 Task: In the  document Mentalhealthfile.html Change the allignment of footer to  'Center' Select the entire text and insert font style 'Merriweather' and font size: 19
Action: Mouse moved to (248, 264)
Screenshot: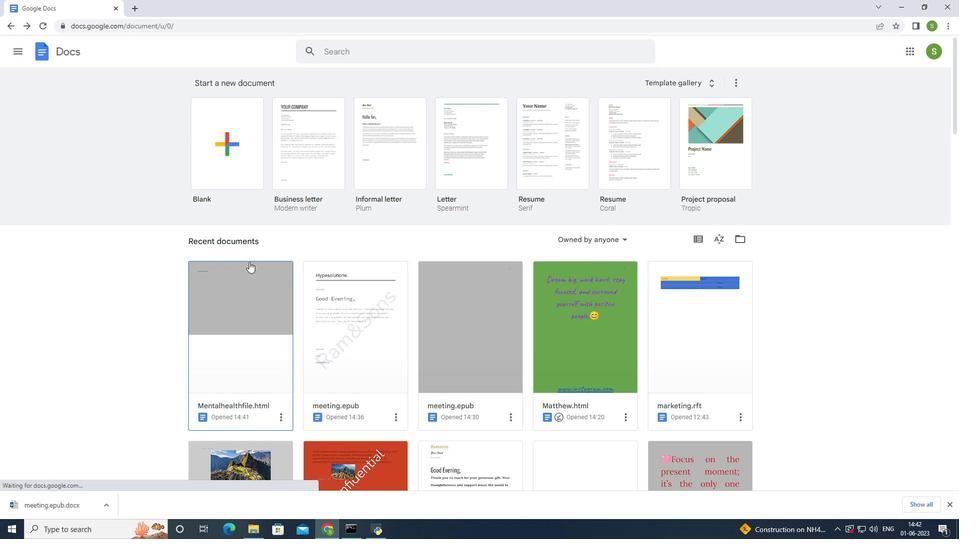 
Action: Mouse pressed left at (248, 264)
Screenshot: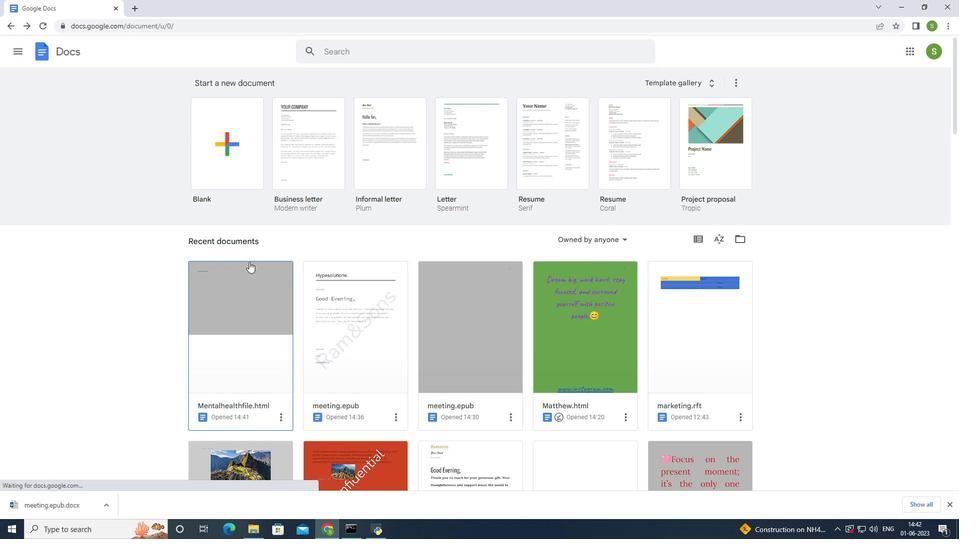 
Action: Mouse moved to (452, 241)
Screenshot: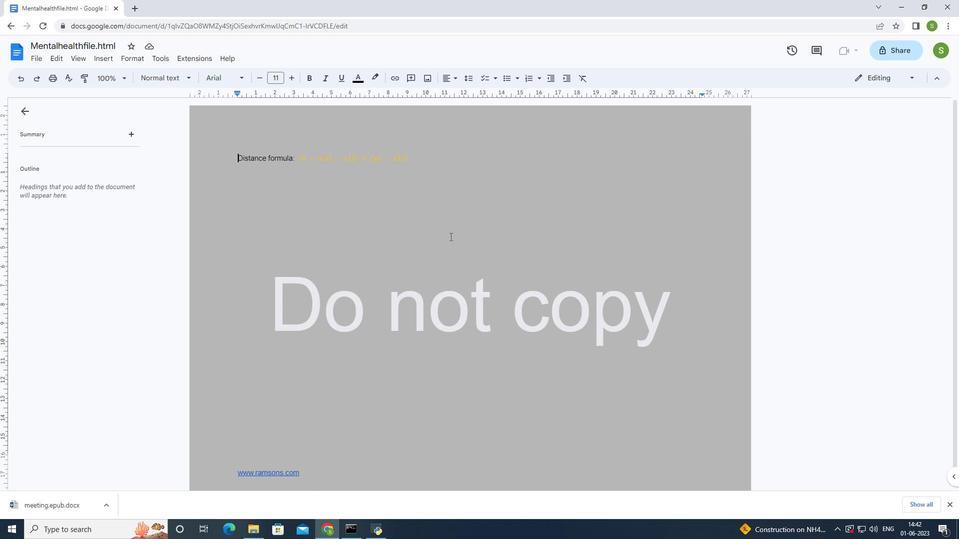 
Action: Mouse scrolled (452, 240) with delta (0, 0)
Screenshot: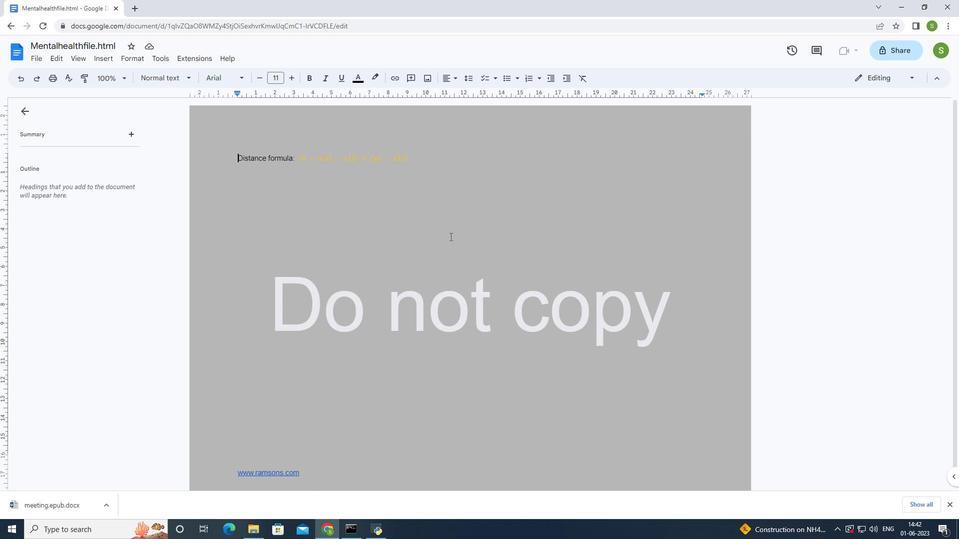 
Action: Mouse moved to (455, 245)
Screenshot: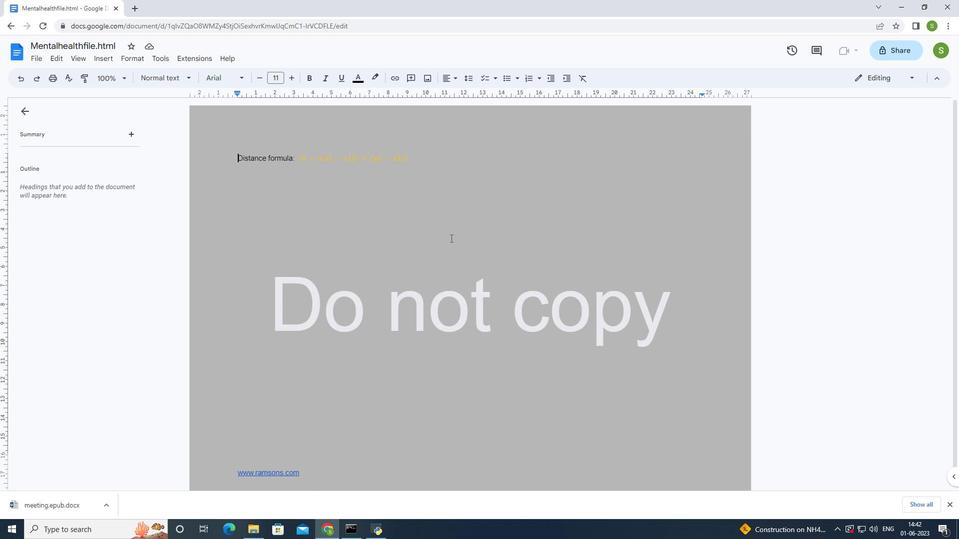
Action: Mouse scrolled (455, 245) with delta (0, 0)
Screenshot: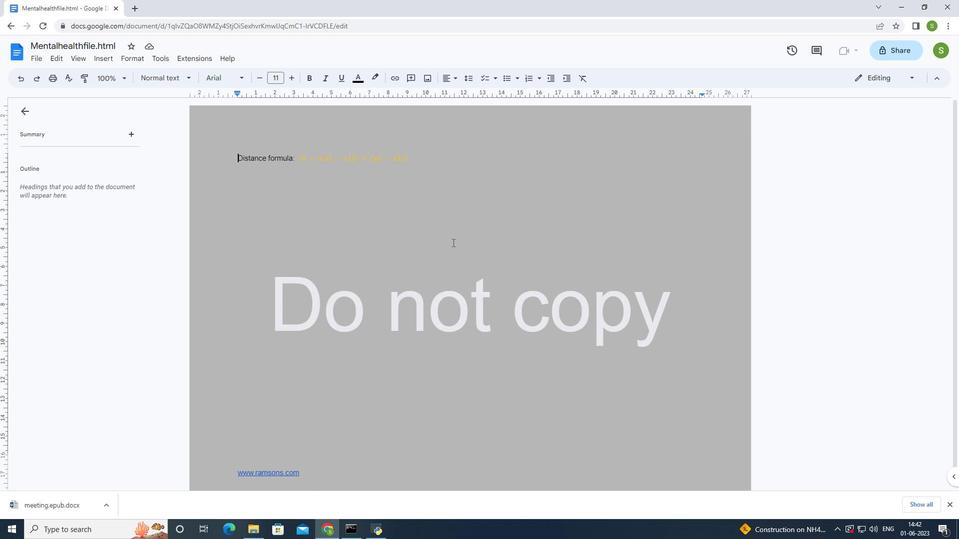 
Action: Mouse moved to (456, 246)
Screenshot: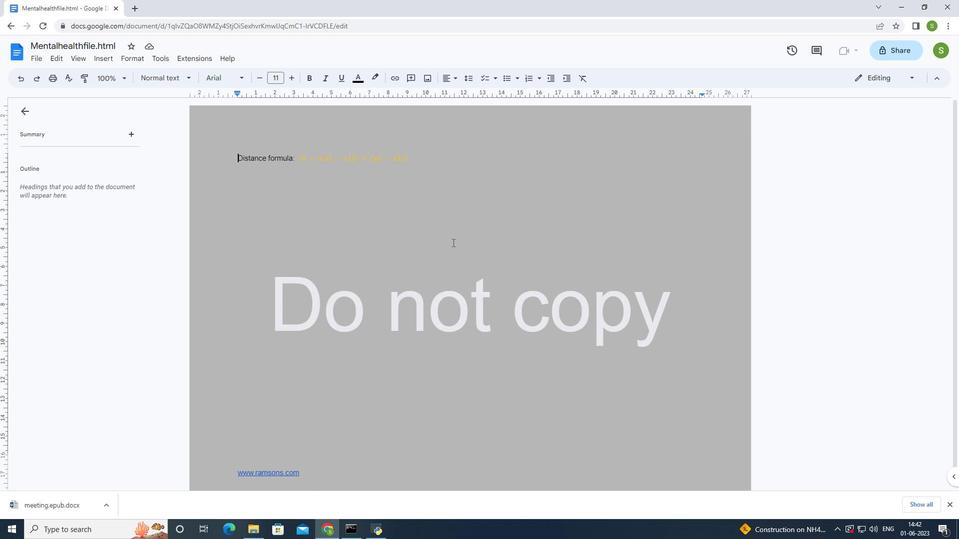 
Action: Mouse scrolled (456, 245) with delta (0, 0)
Screenshot: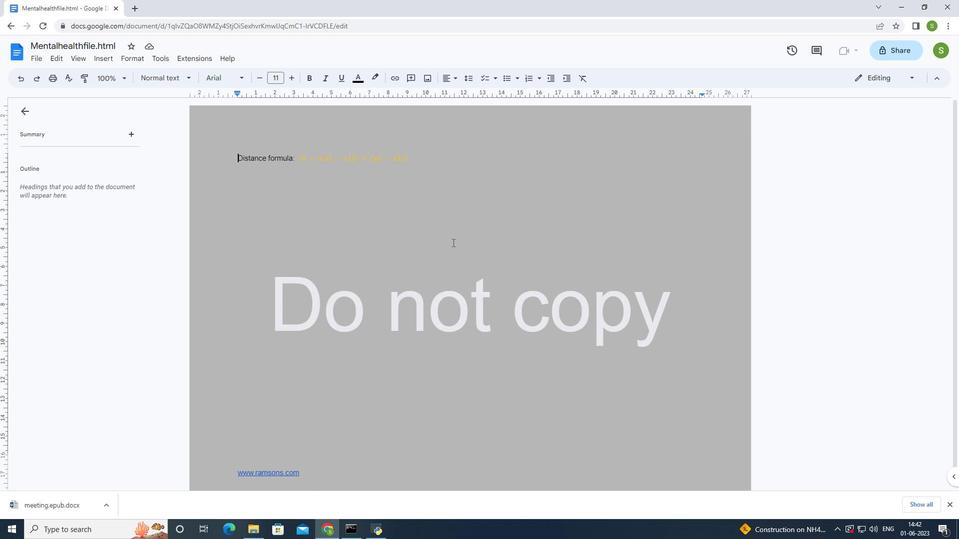 
Action: Mouse moved to (456, 246)
Screenshot: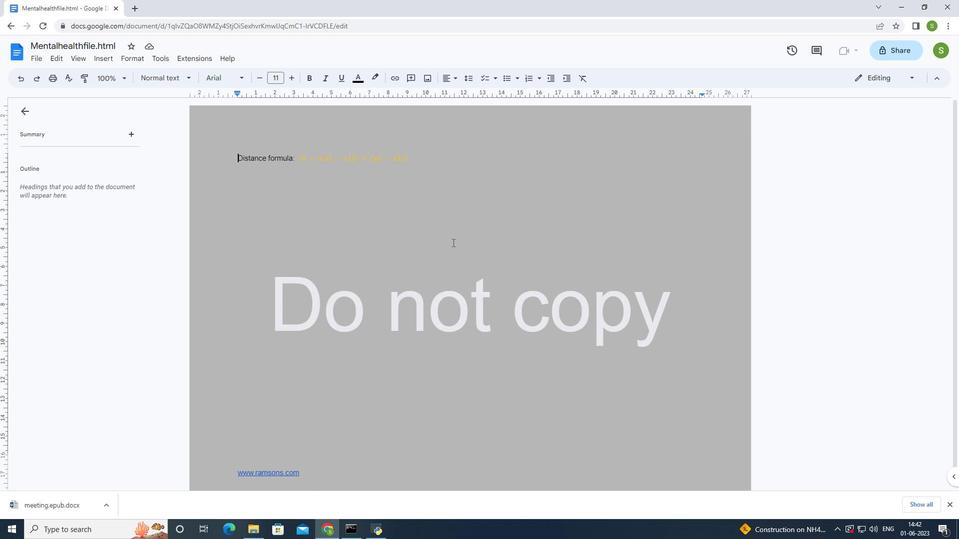 
Action: Mouse scrolled (456, 245) with delta (0, 0)
Screenshot: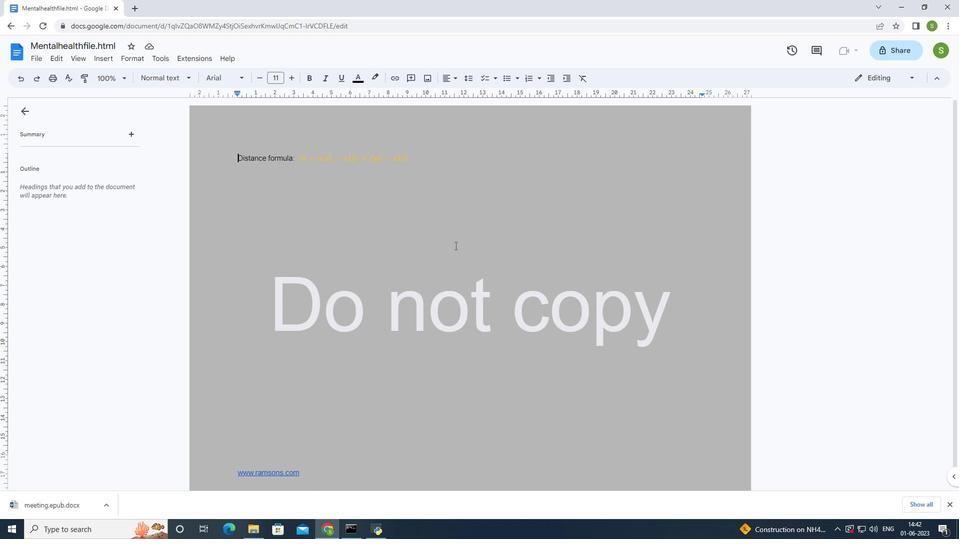 
Action: Mouse scrolled (456, 245) with delta (0, 0)
Screenshot: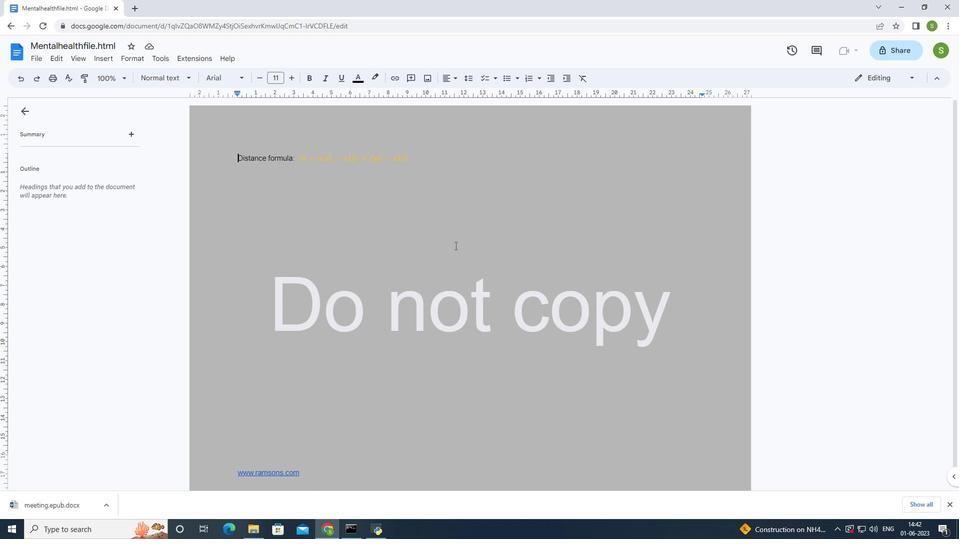 
Action: Mouse scrolled (456, 245) with delta (0, 0)
Screenshot: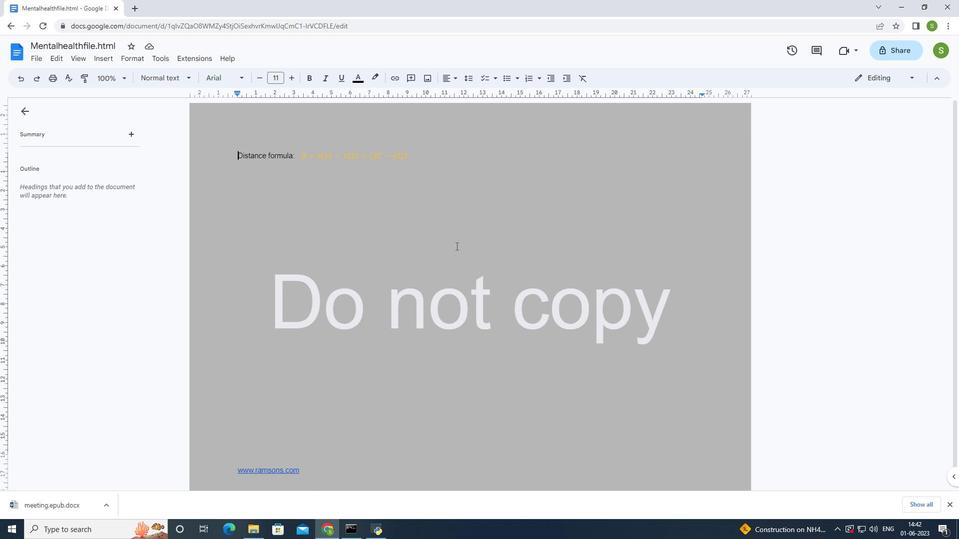 
Action: Mouse moved to (403, 372)
Screenshot: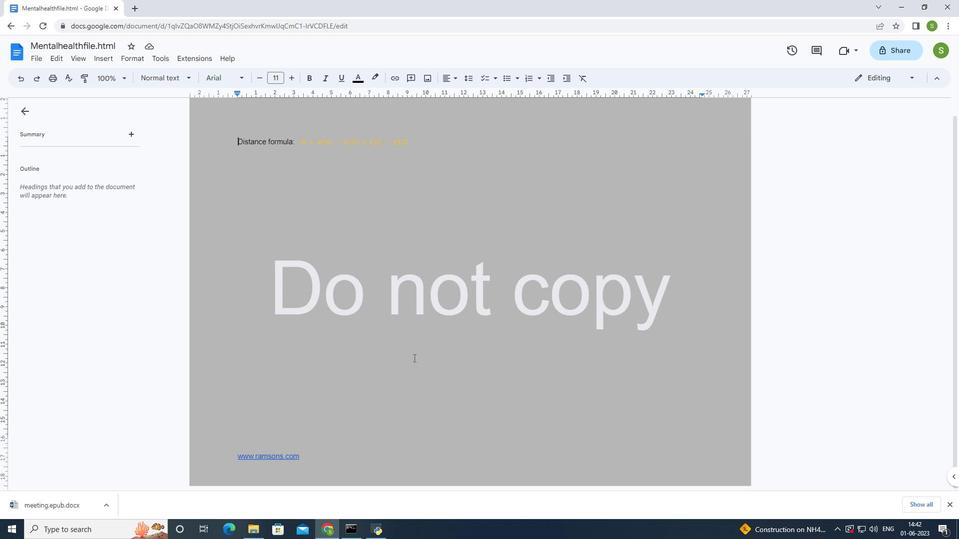 
Action: Mouse scrolled (409, 363) with delta (0, 0)
Screenshot: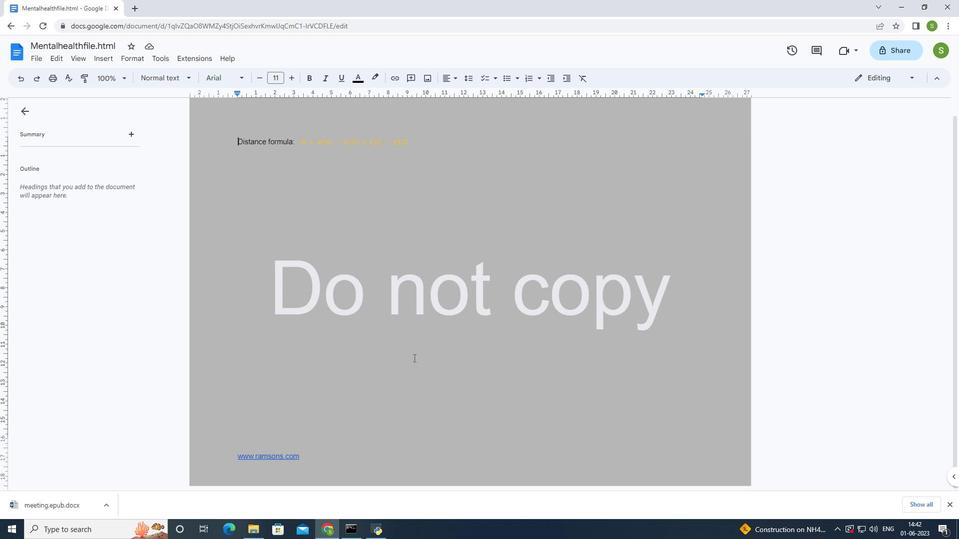 
Action: Mouse moved to (309, 456)
Screenshot: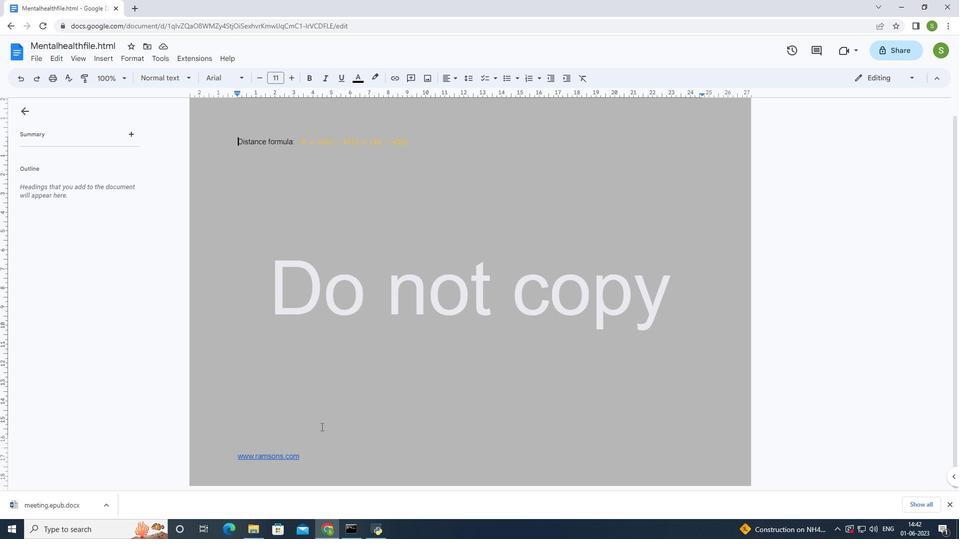 
Action: Mouse pressed left at (309, 456)
Screenshot: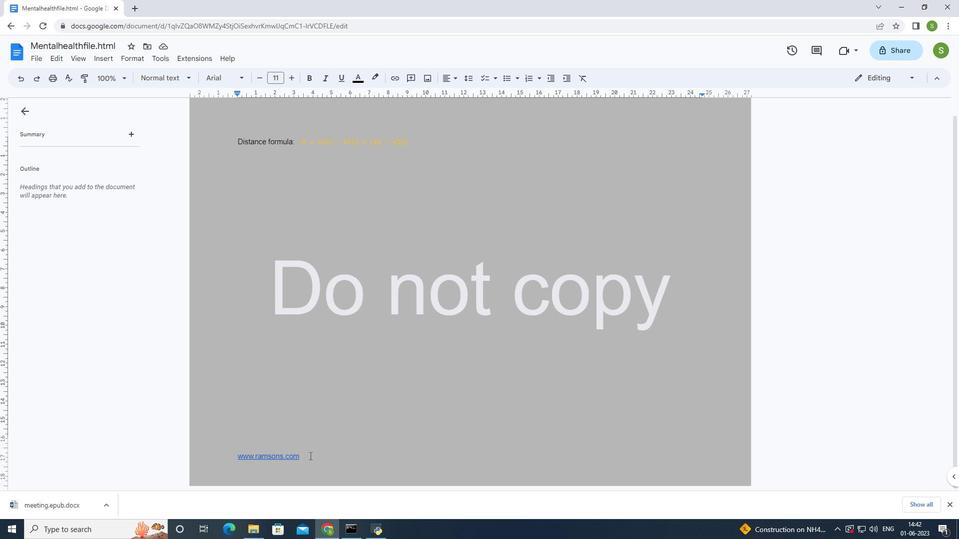 
Action: Mouse moved to (309, 459)
Screenshot: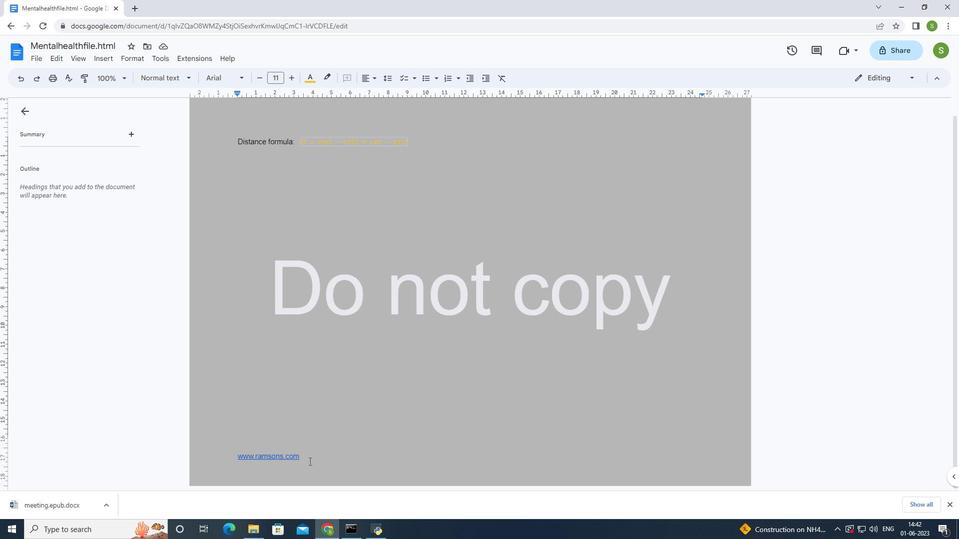 
Action: Mouse pressed left at (309, 459)
Screenshot: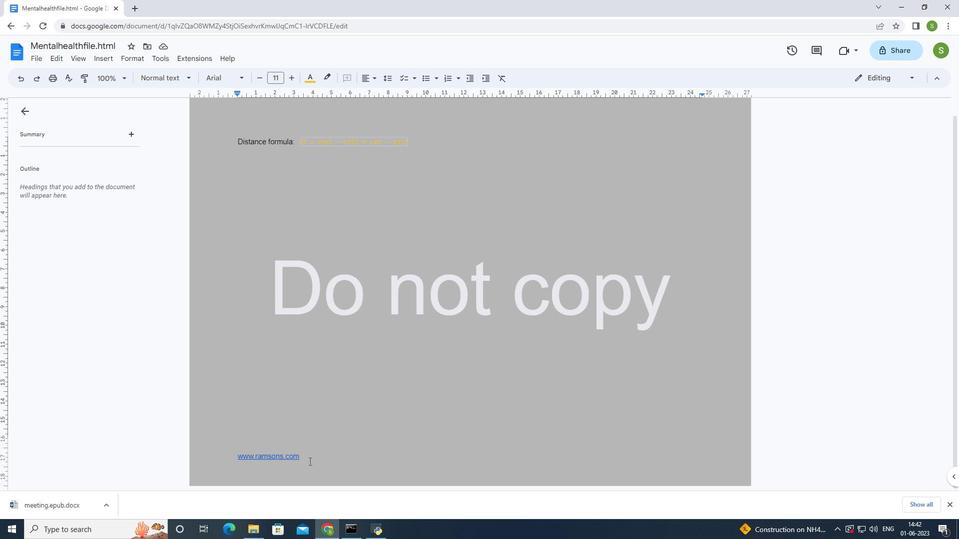 
Action: Mouse moved to (312, 458)
Screenshot: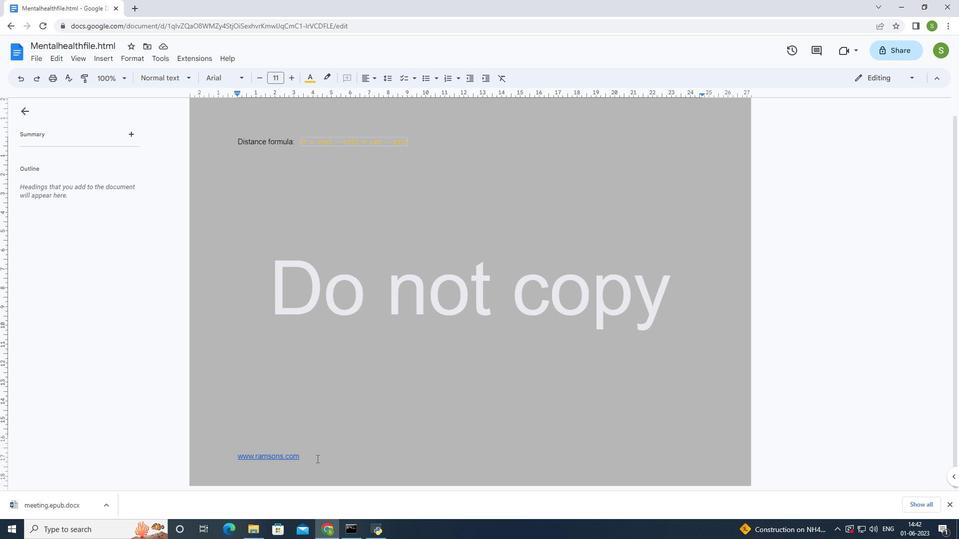 
Action: Mouse pressed left at (312, 458)
Screenshot: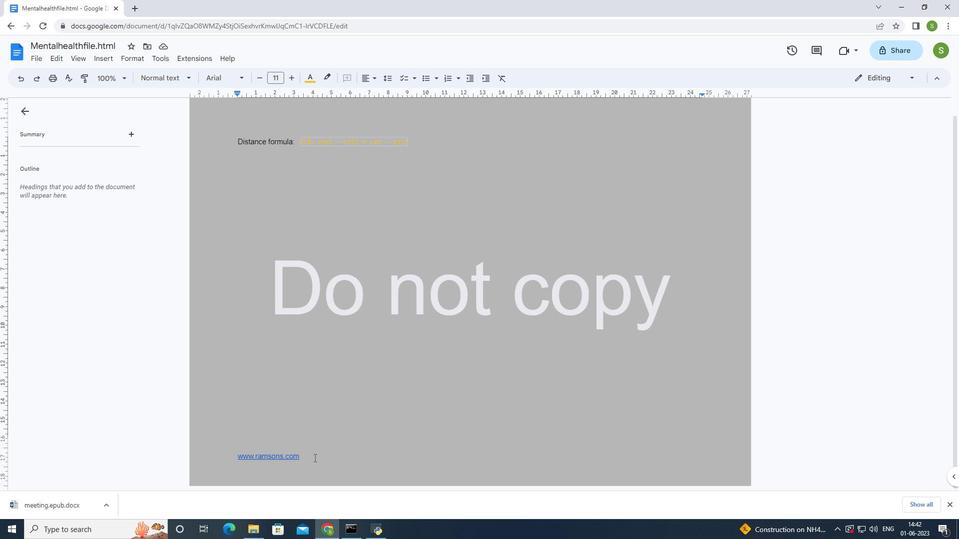 
Action: Mouse moved to (306, 457)
Screenshot: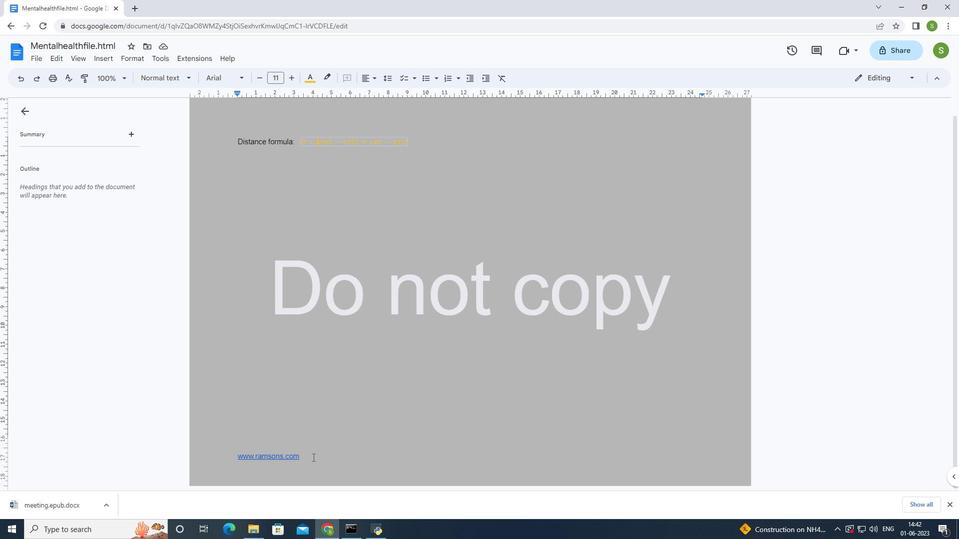 
Action: Mouse pressed left at (306, 457)
Screenshot: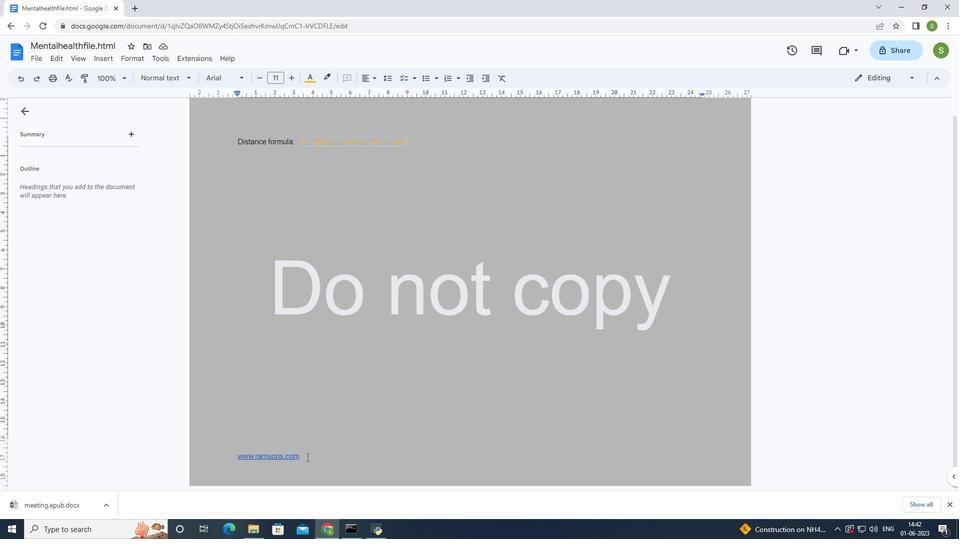 
Action: Mouse pressed left at (306, 457)
Screenshot: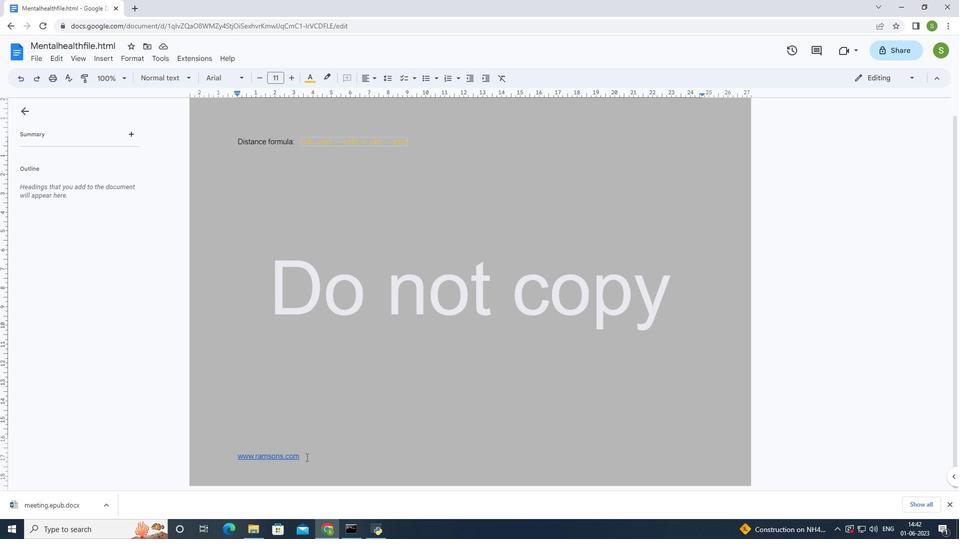 
Action: Mouse moved to (302, 455)
Screenshot: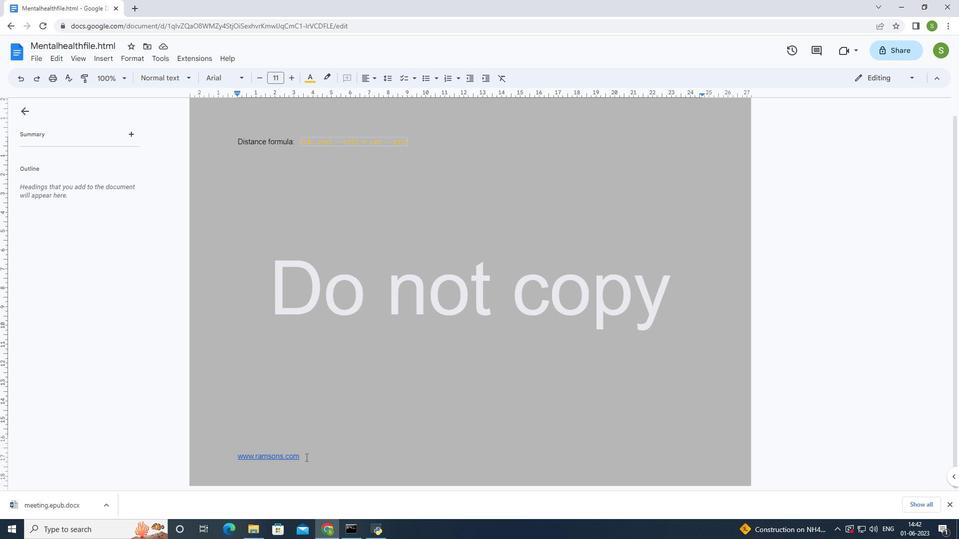 
Action: Mouse pressed left at (302, 455)
Screenshot: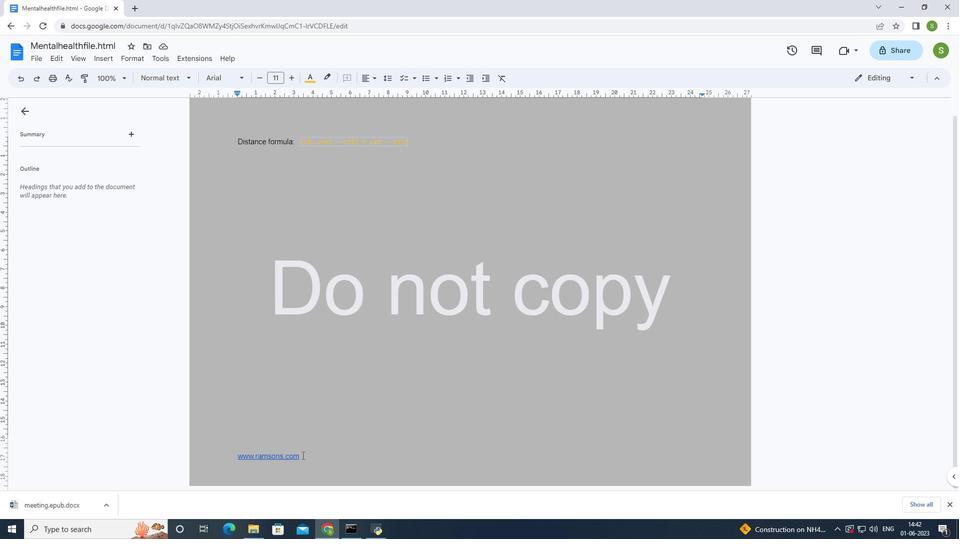 
Action: Mouse moved to (301, 455)
Screenshot: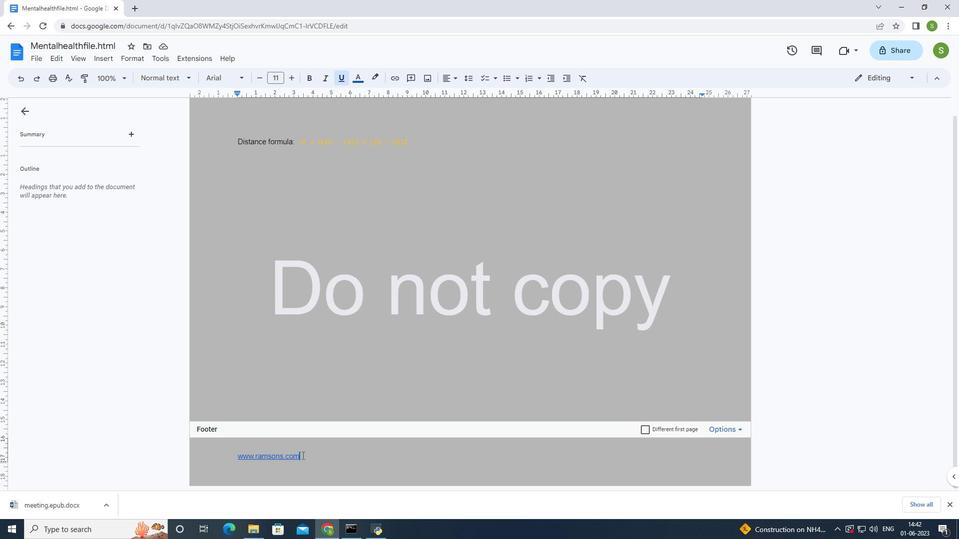 
Action: Mouse pressed left at (301, 455)
Screenshot: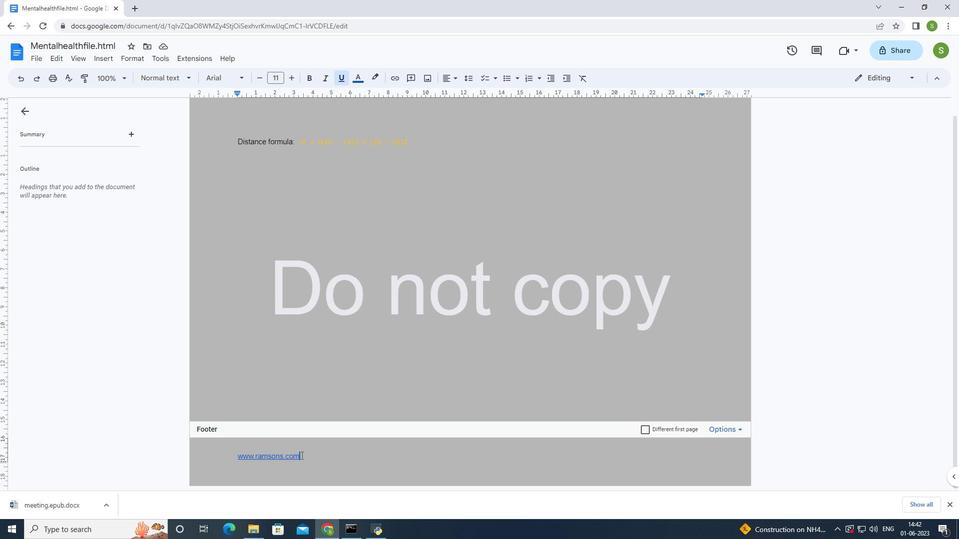 
Action: Mouse moved to (454, 75)
Screenshot: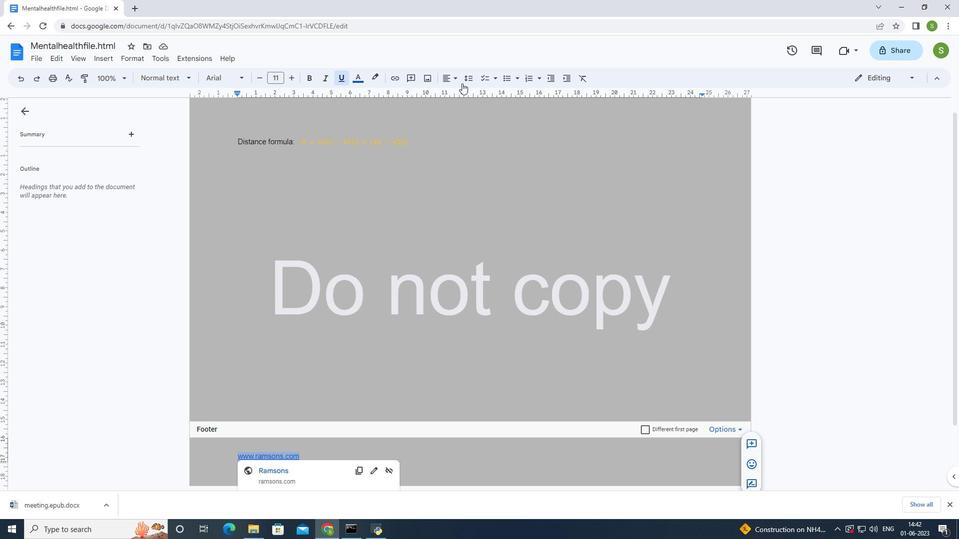 
Action: Mouse pressed left at (454, 75)
Screenshot: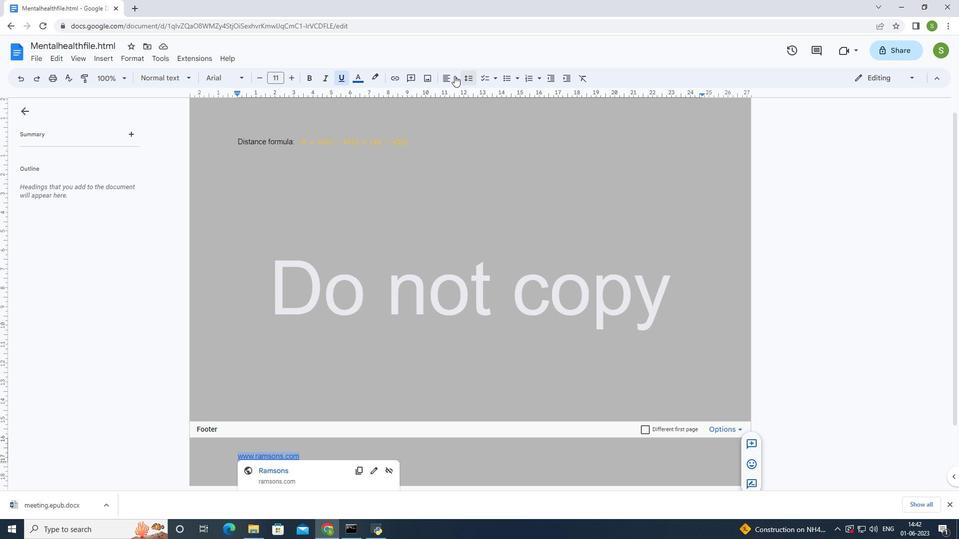 
Action: Mouse moved to (465, 92)
Screenshot: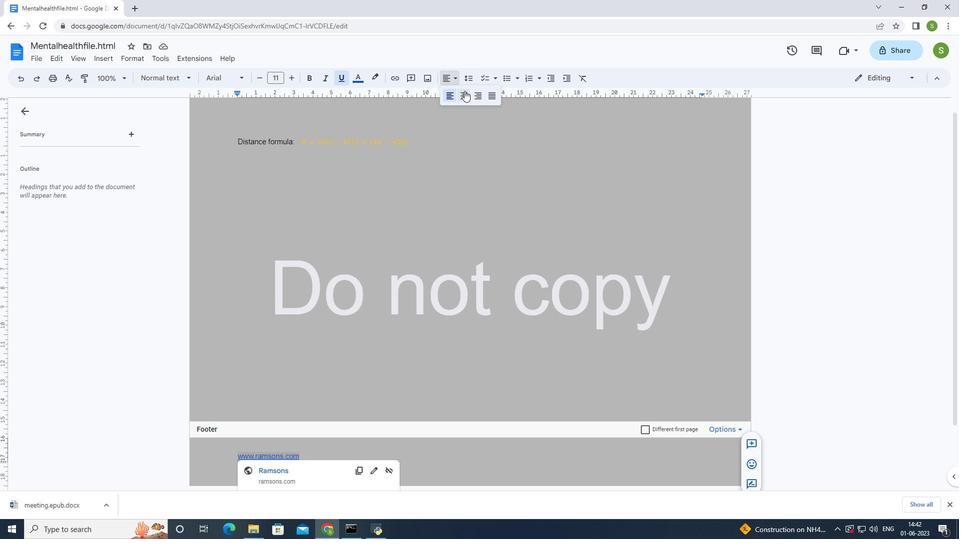 
Action: Mouse pressed left at (465, 92)
Screenshot: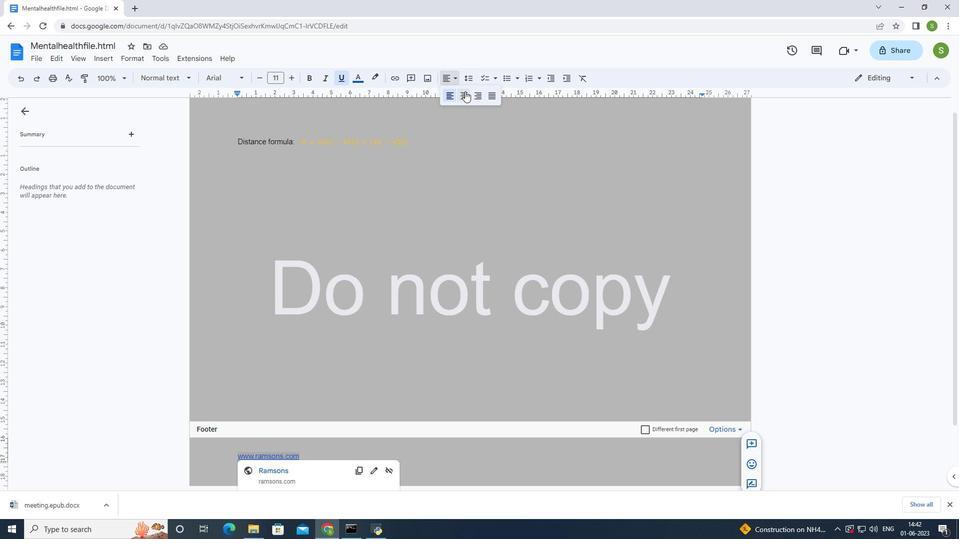 
Action: Mouse moved to (466, 285)
Screenshot: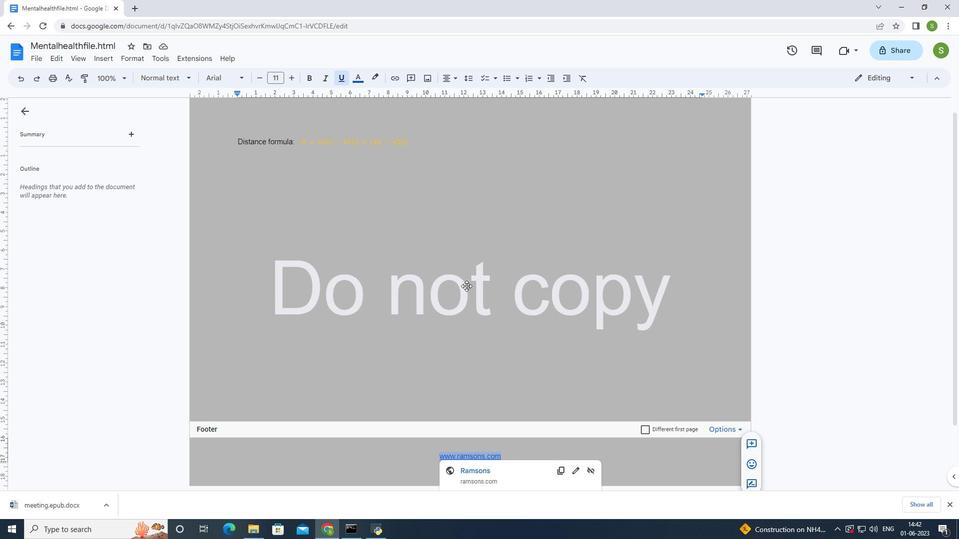 
Action: Mouse scrolled (466, 285) with delta (0, 0)
Screenshot: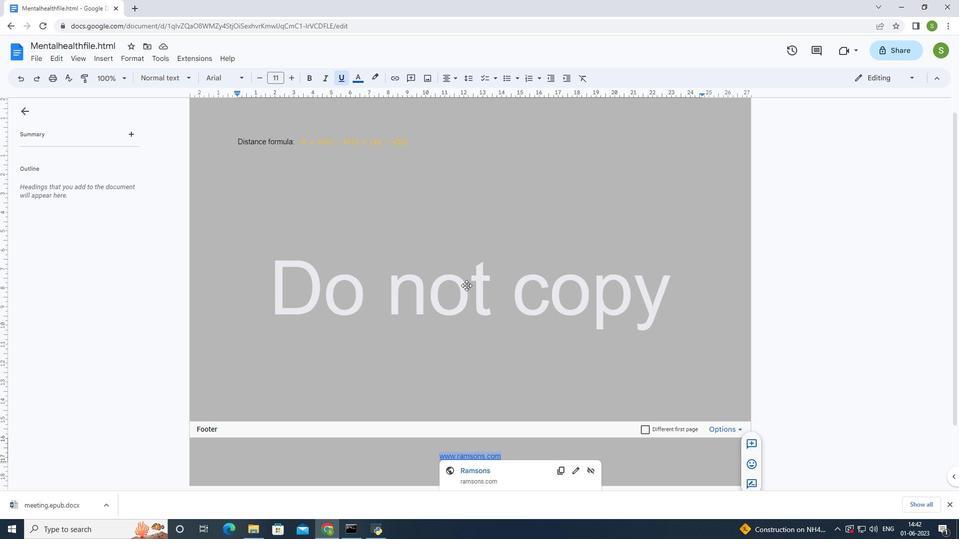 
Action: Mouse scrolled (466, 285) with delta (0, 0)
Screenshot: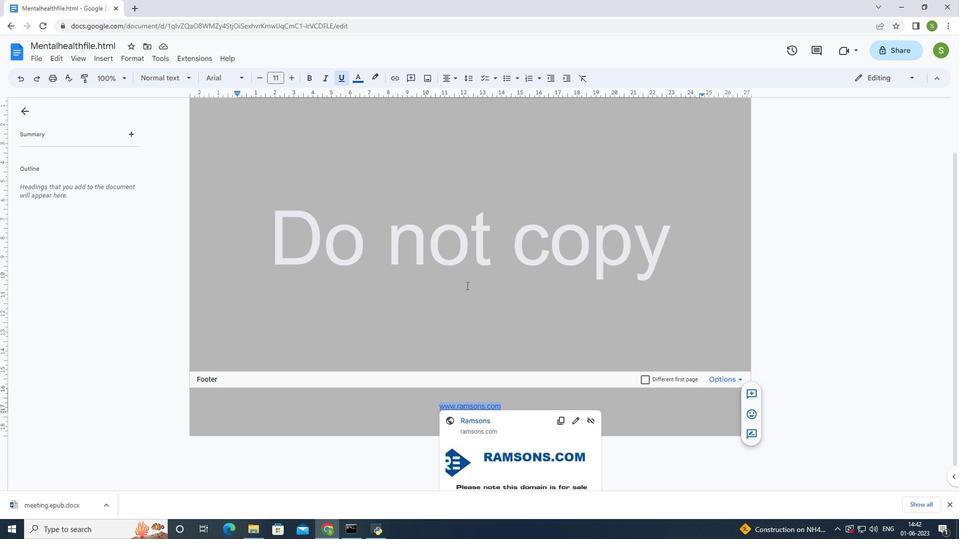 
Action: Mouse scrolled (466, 285) with delta (0, 0)
Screenshot: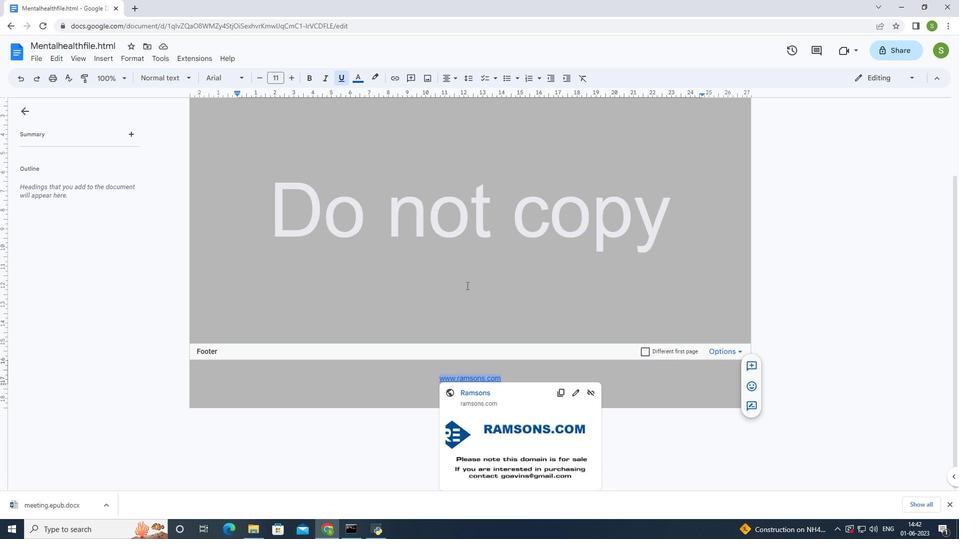 
Action: Mouse moved to (578, 311)
Screenshot: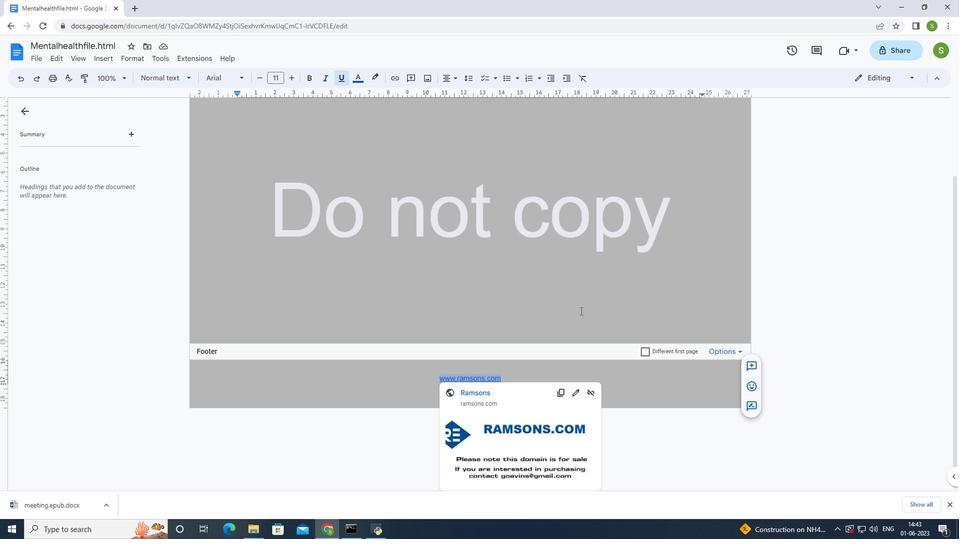 
Action: Mouse scrolled (578, 311) with delta (0, 0)
Screenshot: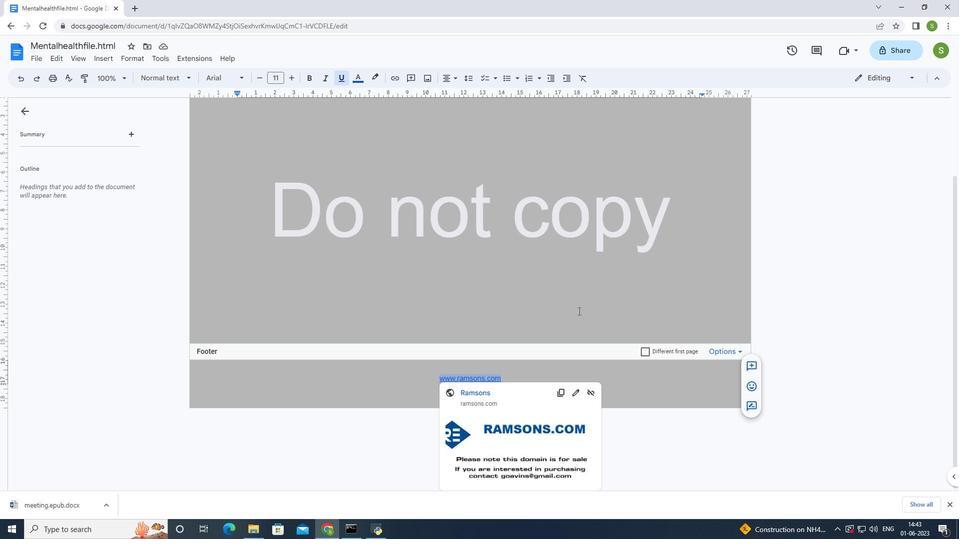 
Action: Mouse scrolled (578, 311) with delta (0, 0)
Screenshot: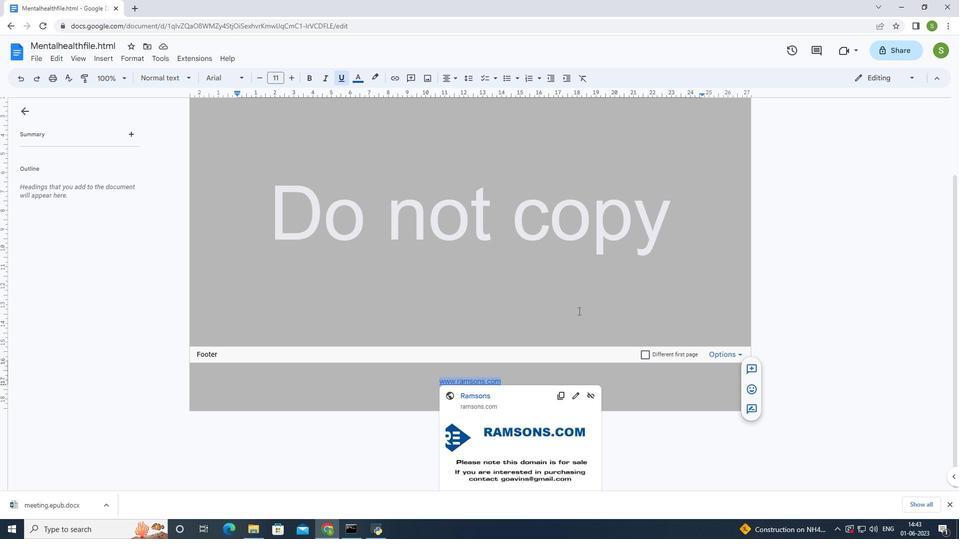 
Action: Mouse scrolled (578, 311) with delta (0, 0)
Screenshot: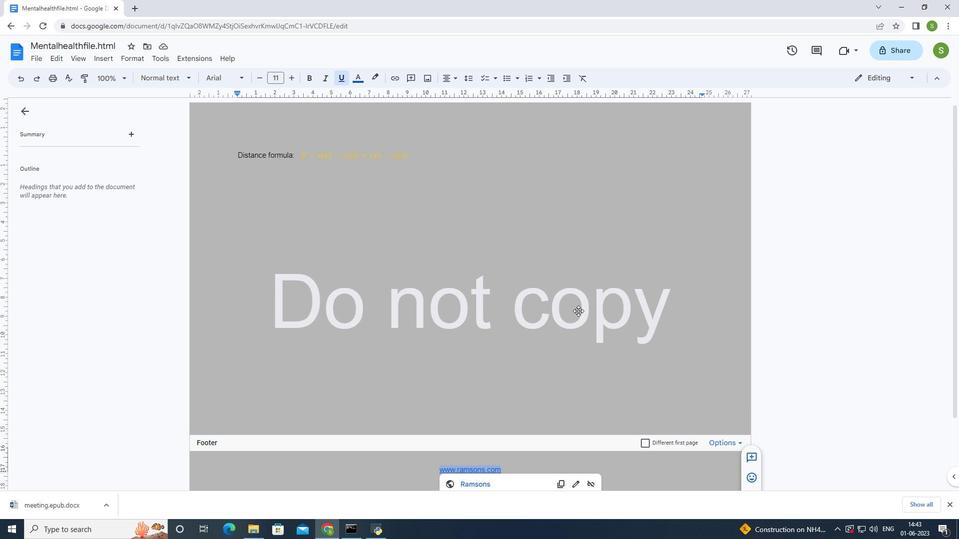 
Action: Mouse moved to (421, 158)
Screenshot: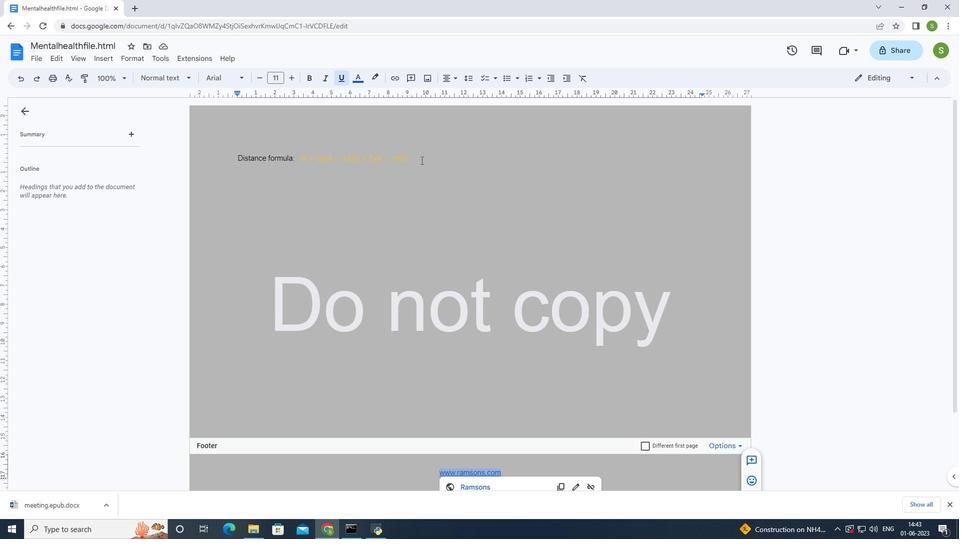 
Action: Mouse pressed left at (421, 158)
Screenshot: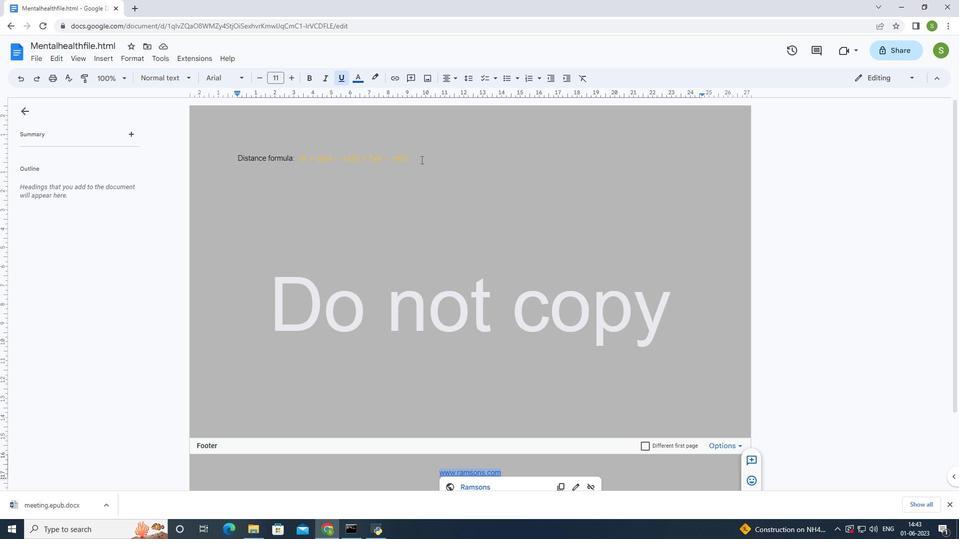 
Action: Mouse moved to (230, 79)
Screenshot: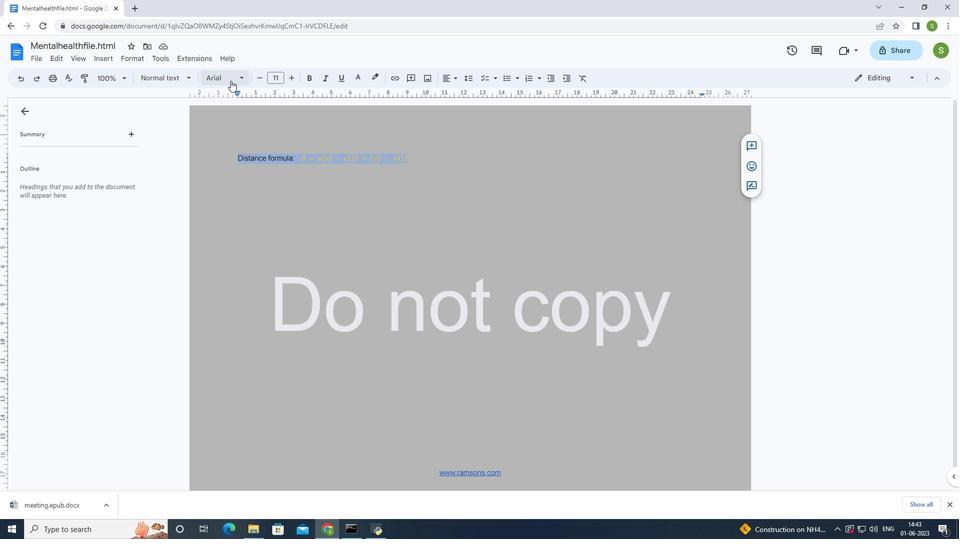 
Action: Mouse pressed left at (230, 79)
Screenshot: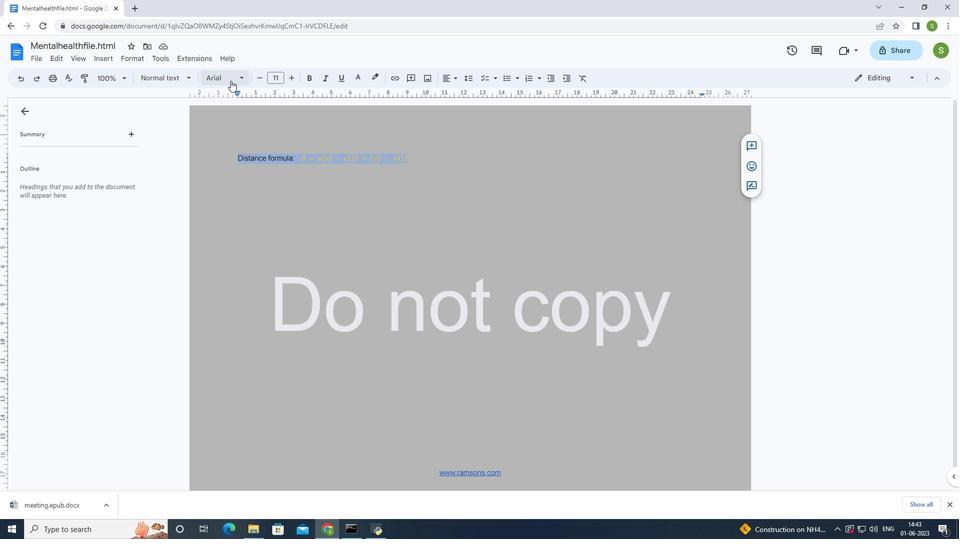 
Action: Mouse moved to (247, 98)
Screenshot: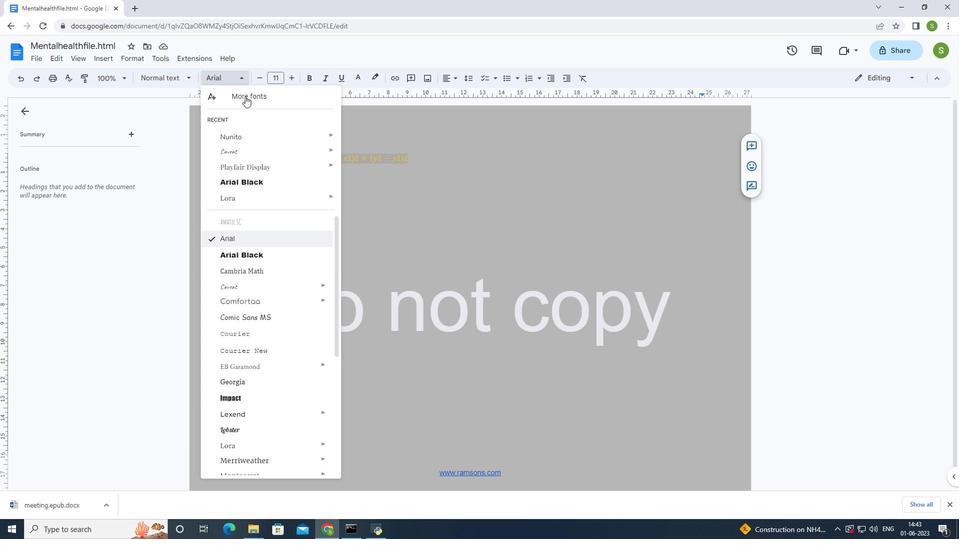
Action: Mouse pressed left at (247, 98)
Screenshot: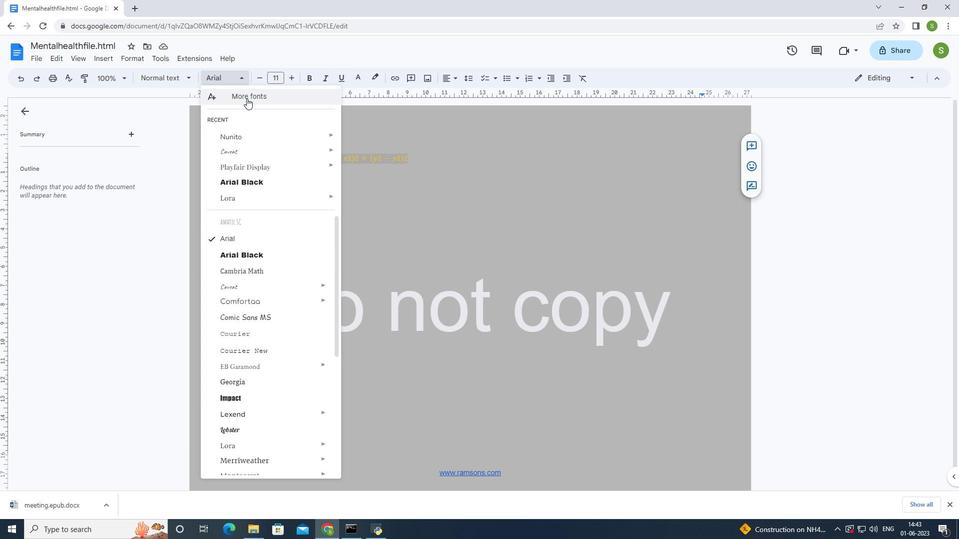 
Action: Mouse moved to (285, 144)
Screenshot: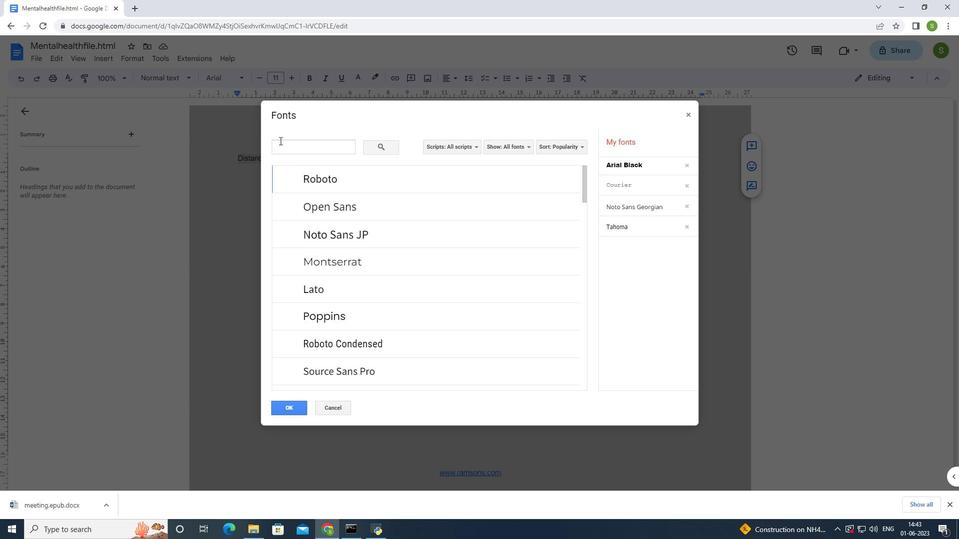 
Action: Mouse pressed left at (285, 144)
Screenshot: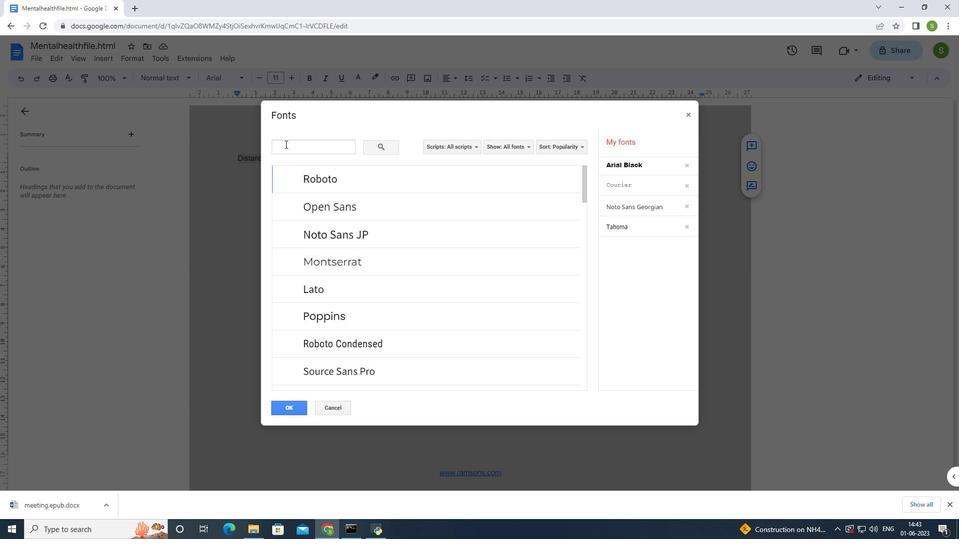 
Action: Mouse moved to (499, 181)
Screenshot: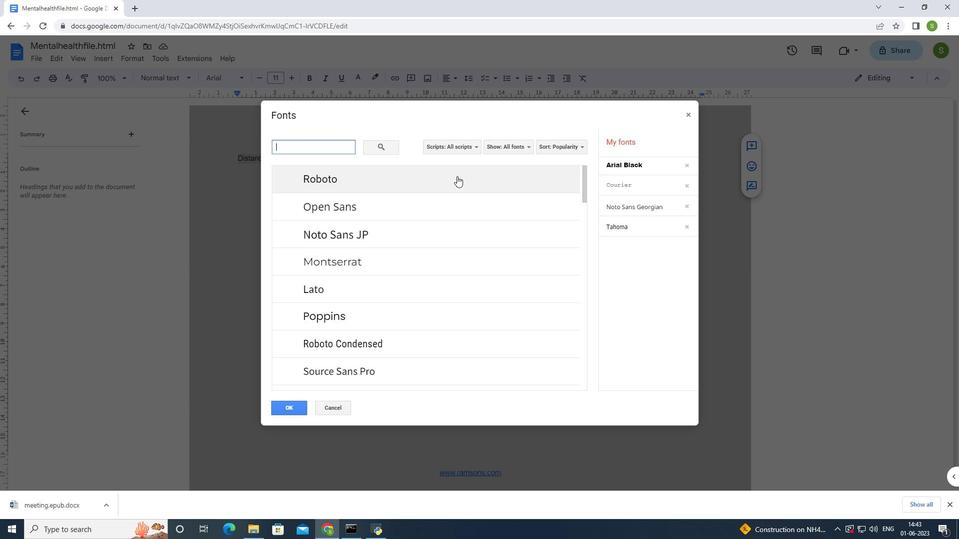 
Action: Key pressed <Key.shift>Merriweather
Screenshot: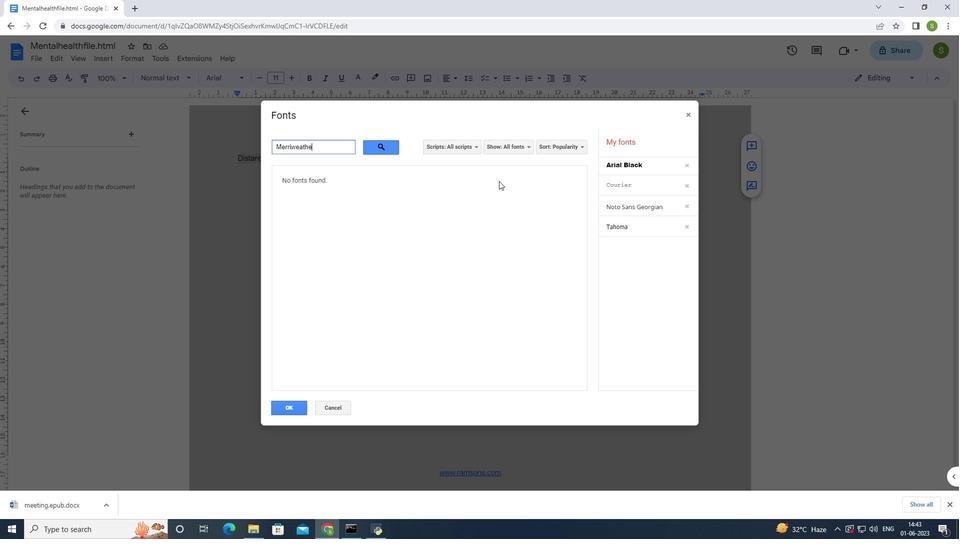 
Action: Mouse moved to (499, 184)
Screenshot: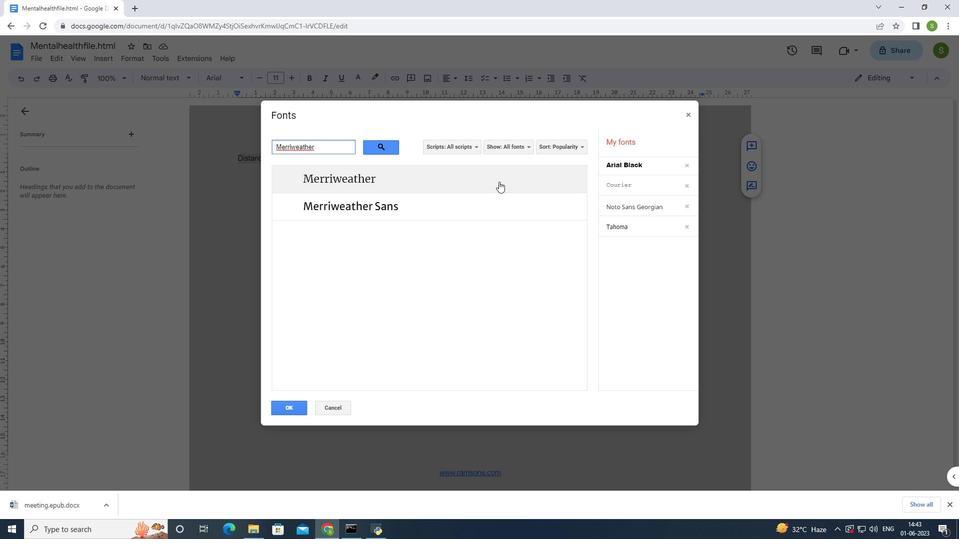 
Action: Mouse pressed left at (499, 184)
Screenshot: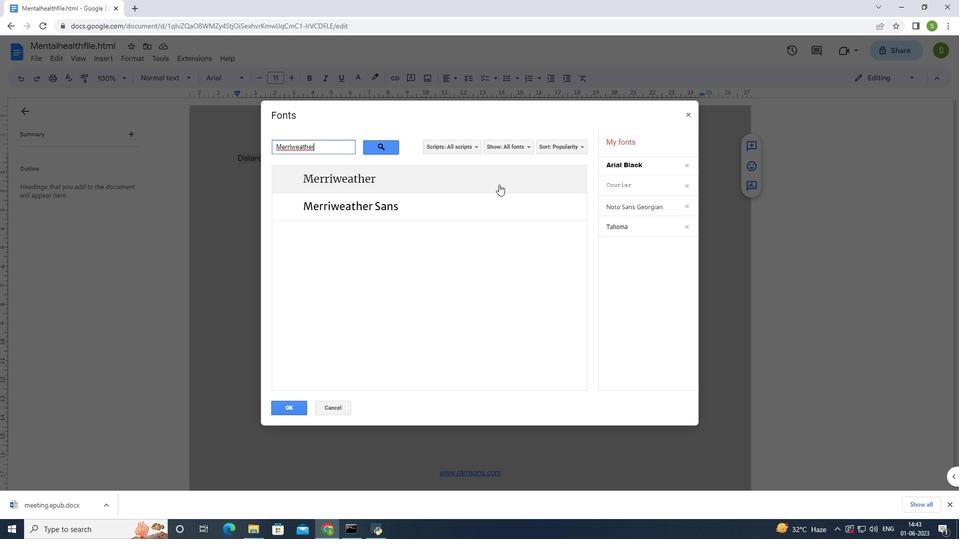 
Action: Mouse moved to (281, 413)
Screenshot: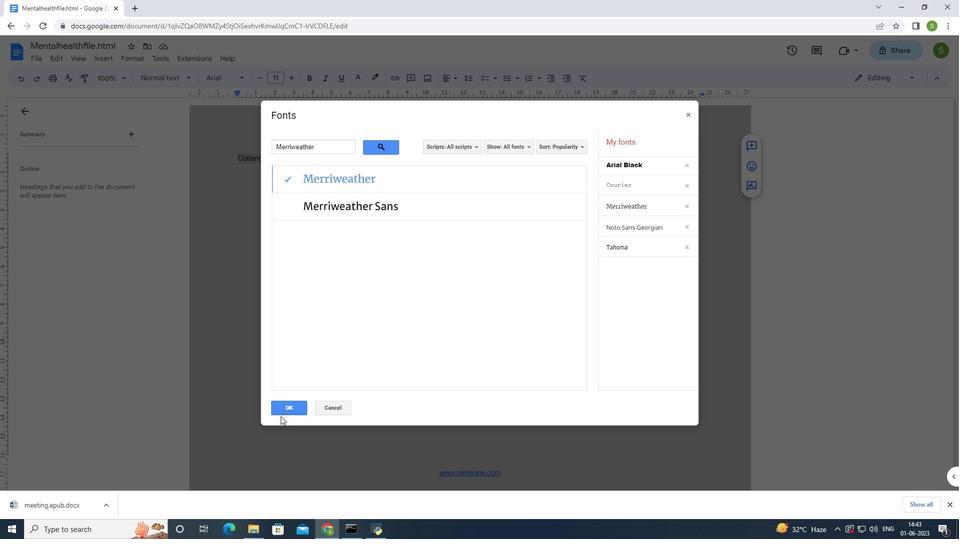
Action: Mouse pressed left at (281, 413)
Screenshot: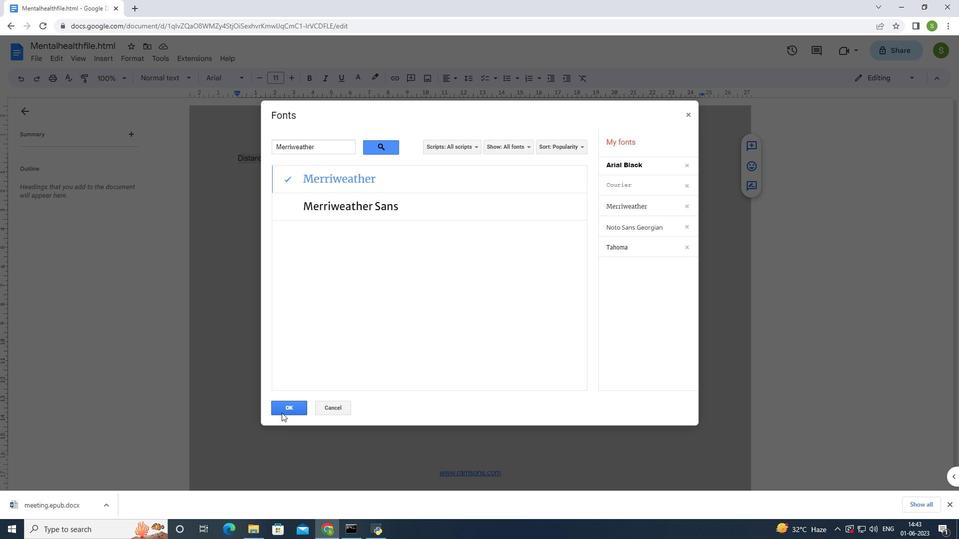 
Action: Mouse moved to (292, 78)
Screenshot: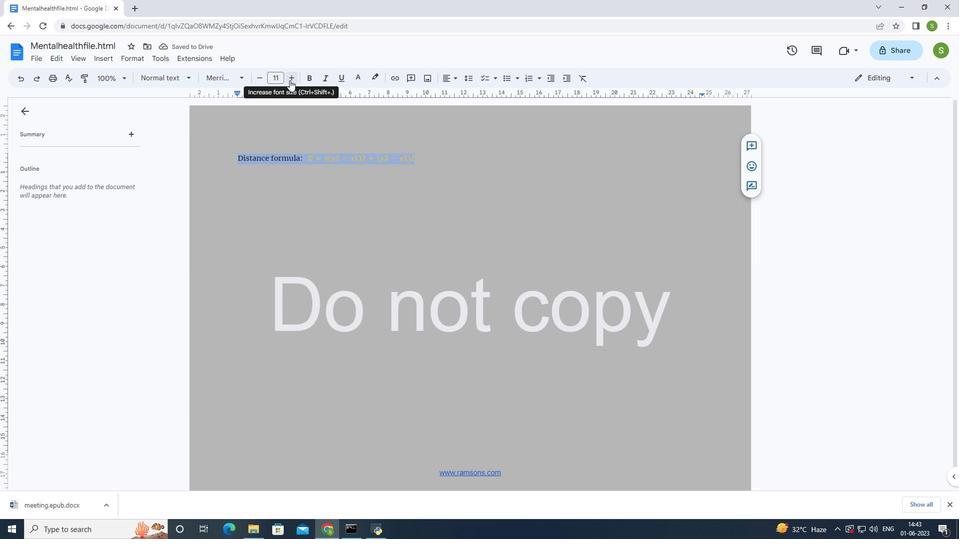 
Action: Mouse pressed left at (292, 78)
Screenshot: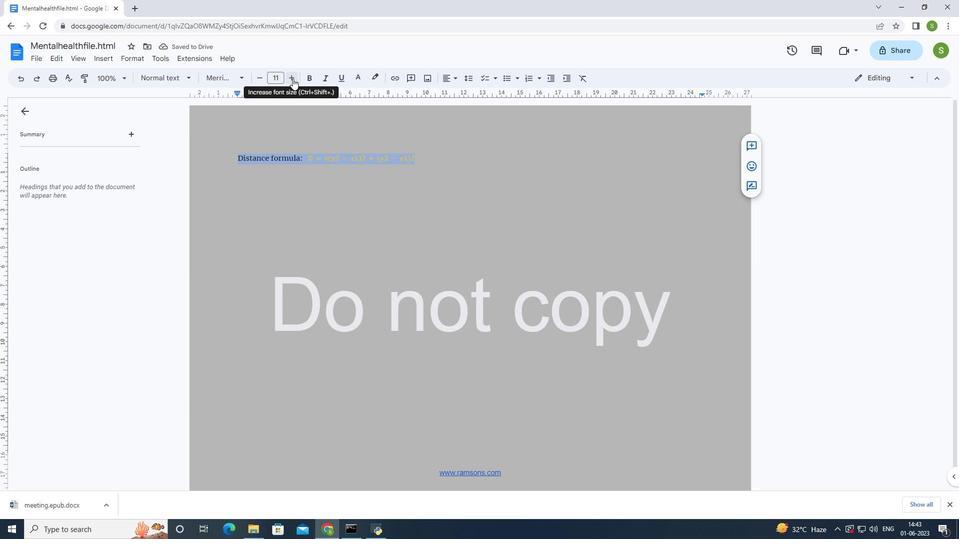 
Action: Mouse pressed left at (292, 78)
Screenshot: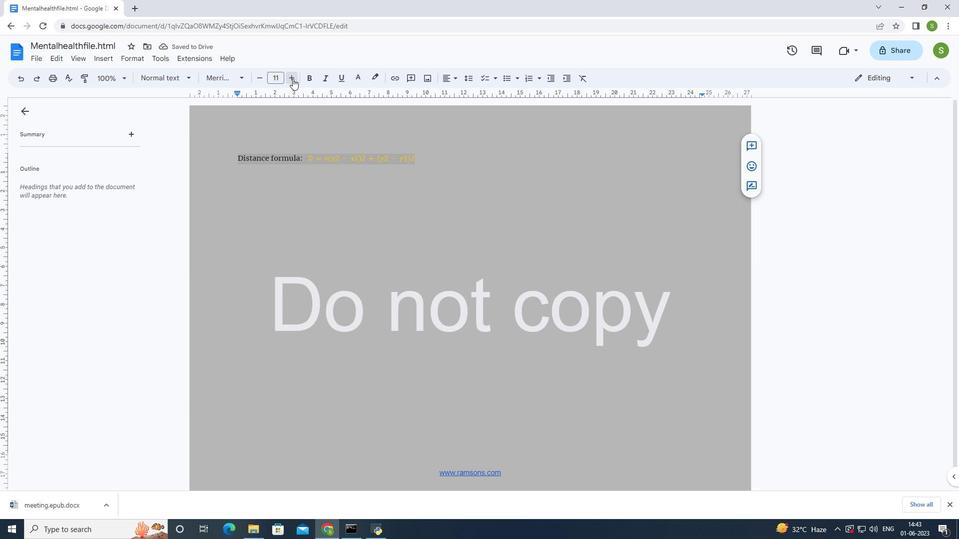 
Action: Mouse pressed left at (292, 78)
Screenshot: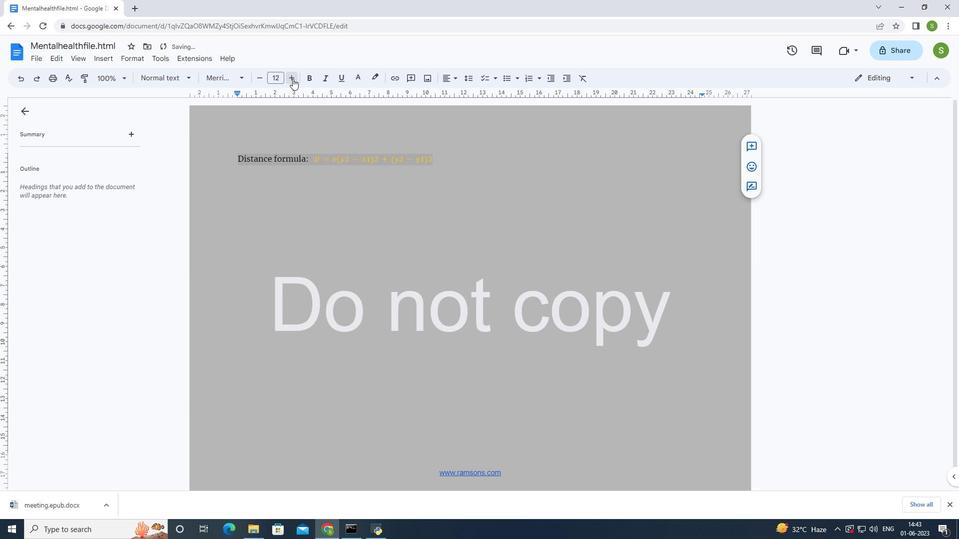 
Action: Mouse pressed left at (292, 78)
Screenshot: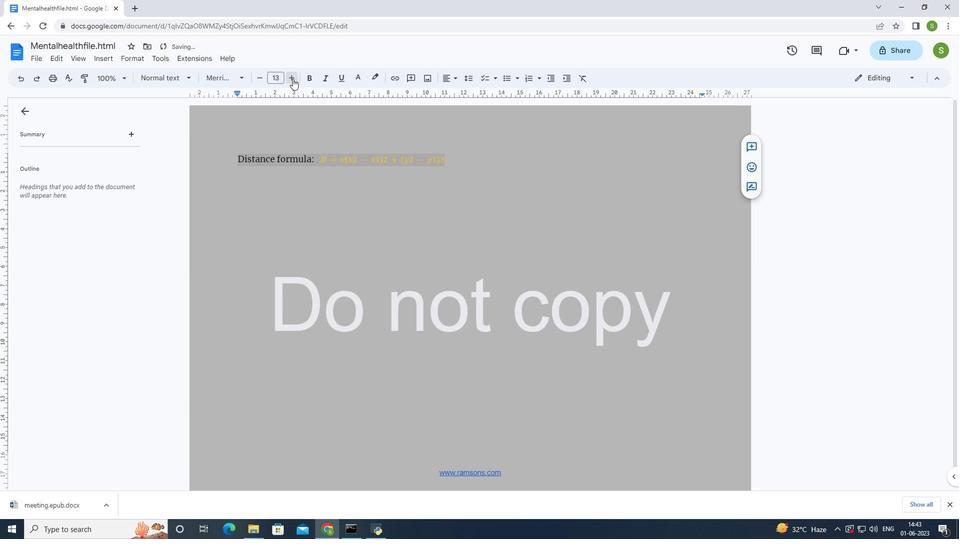 
Action: Mouse moved to (293, 78)
Screenshot: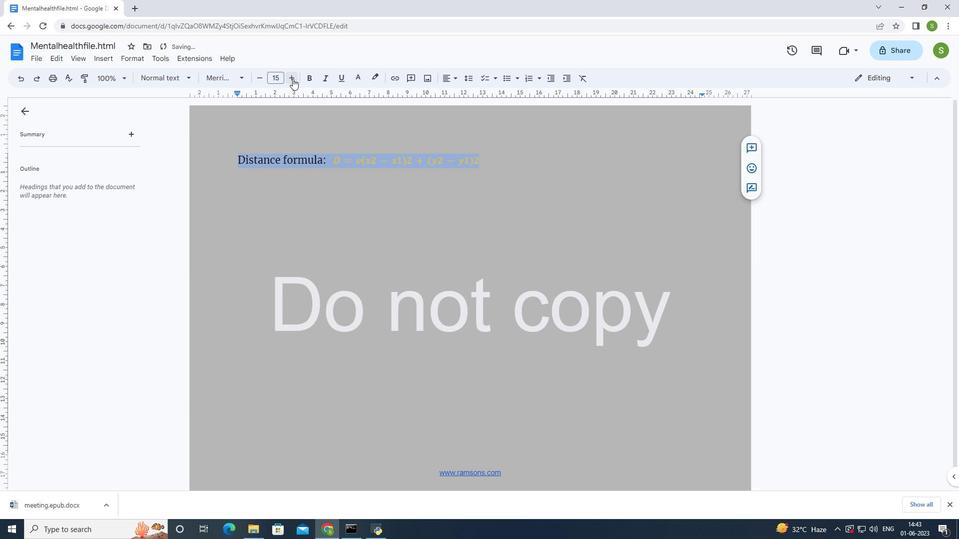 
Action: Mouse pressed left at (293, 78)
Screenshot: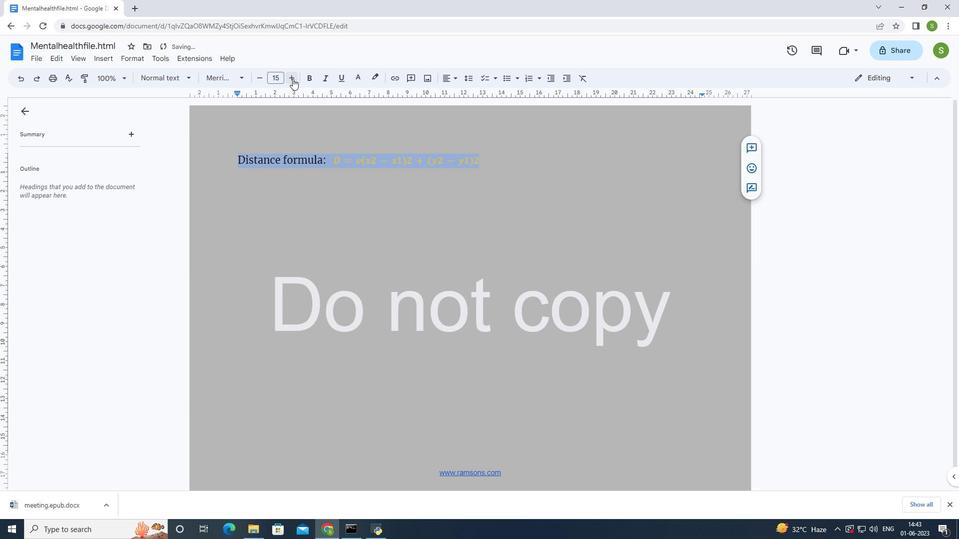 
Action: Mouse moved to (296, 79)
Screenshot: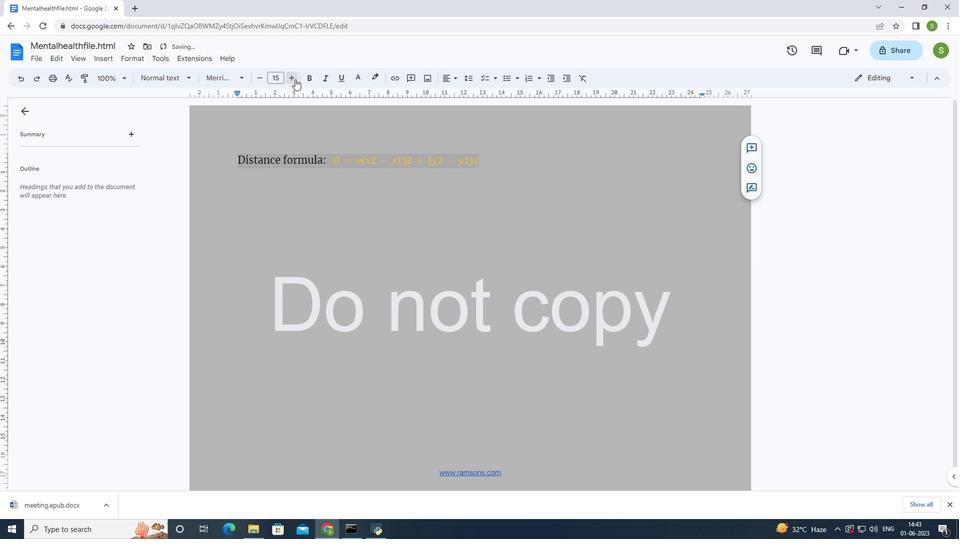 
Action: Mouse pressed left at (296, 79)
Screenshot: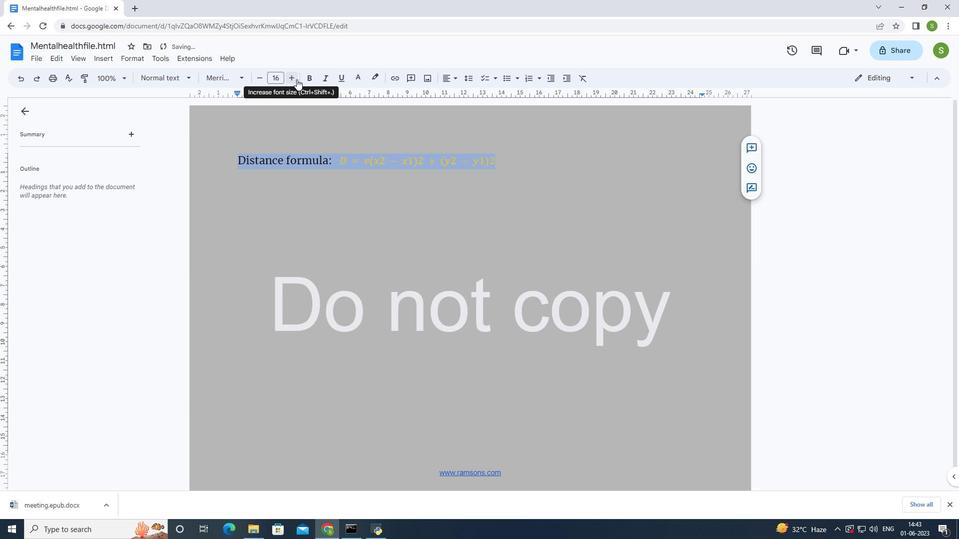 
Action: Mouse moved to (293, 79)
Screenshot: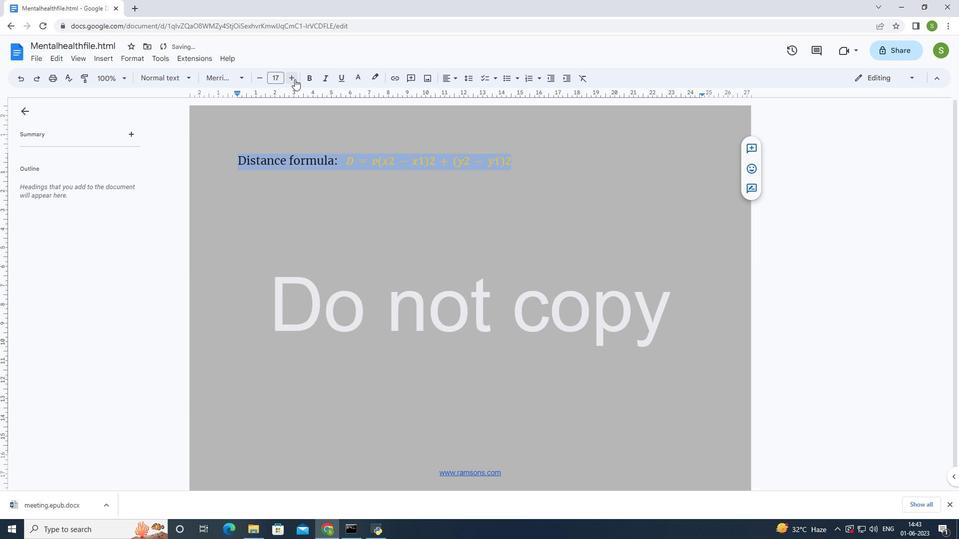 
Action: Mouse pressed left at (293, 79)
Screenshot: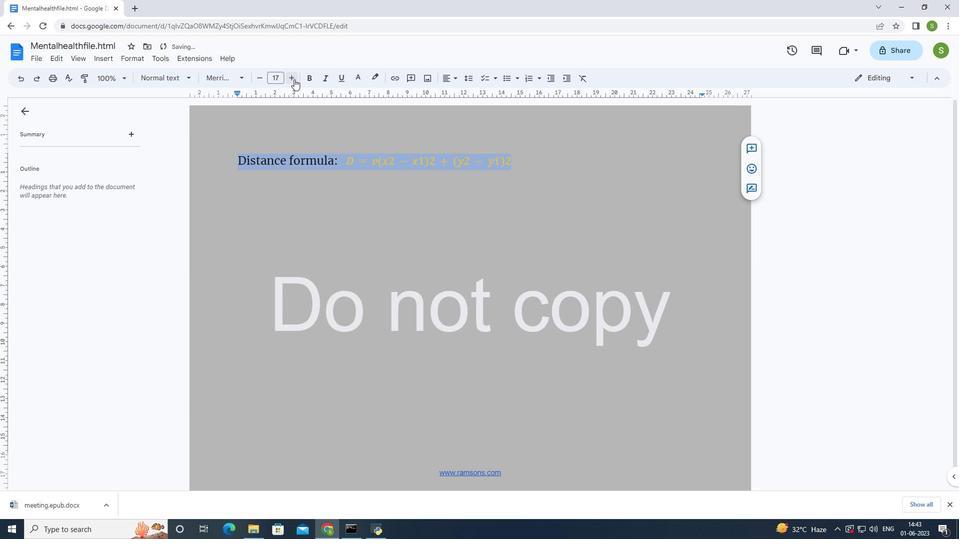 
Action: Mouse moved to (293, 79)
Screenshot: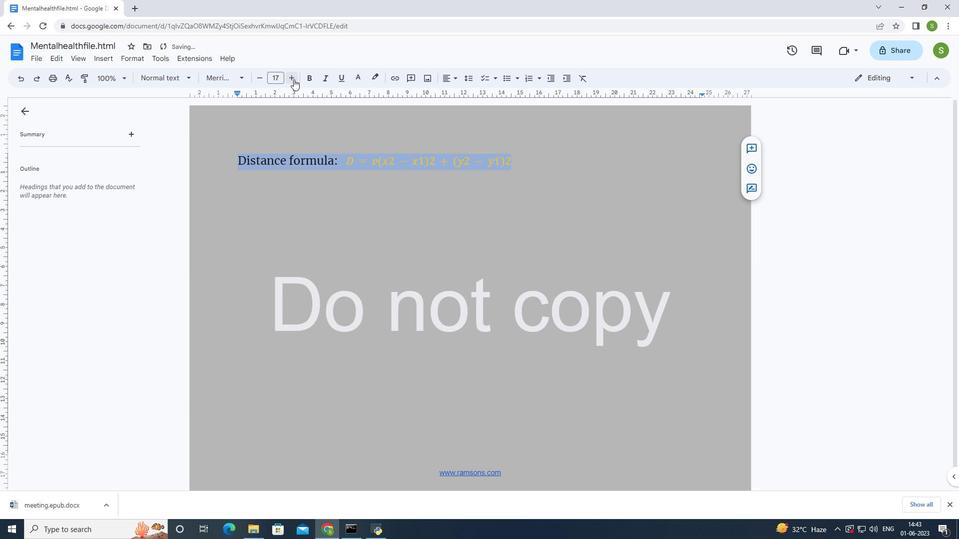 
Action: Mouse pressed left at (293, 79)
Screenshot: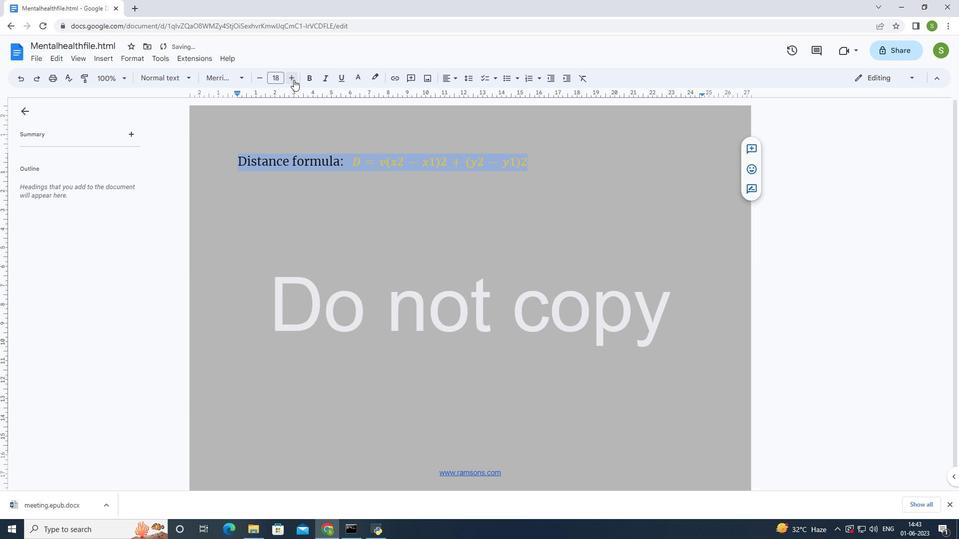 
Action: Mouse moved to (309, 117)
Screenshot: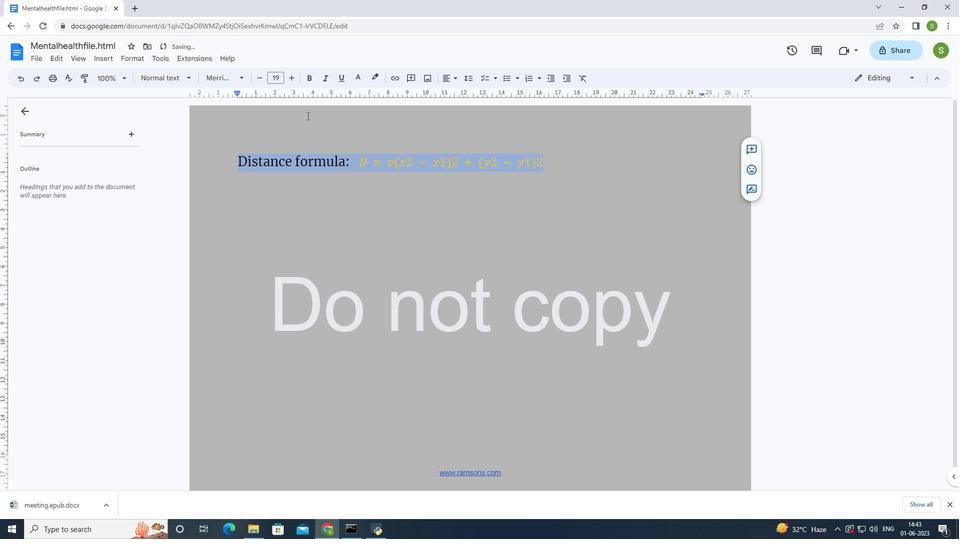 
